 Task: Add an event with the title Second Monthly Sales Performance Review, date '2024/04/21', time 7:30 AM to 9:30 AMand add a description: Participants will discover strategies for engaging their audience and maintaining their interest throughout the presentation. They will learn how to incorporate storytelling, interactive elements, and visual aids to create a dynamic and interactive experience for their listeners., put the event into Yellow category . Add location for the event as: Christchurch, New Zealand, logged in from the account softage.8@softage.netand send the event invitation to softage.6@softage.net and softage.1@softage.net. Set a reminder for the event At time of event
Action: Mouse moved to (113, 144)
Screenshot: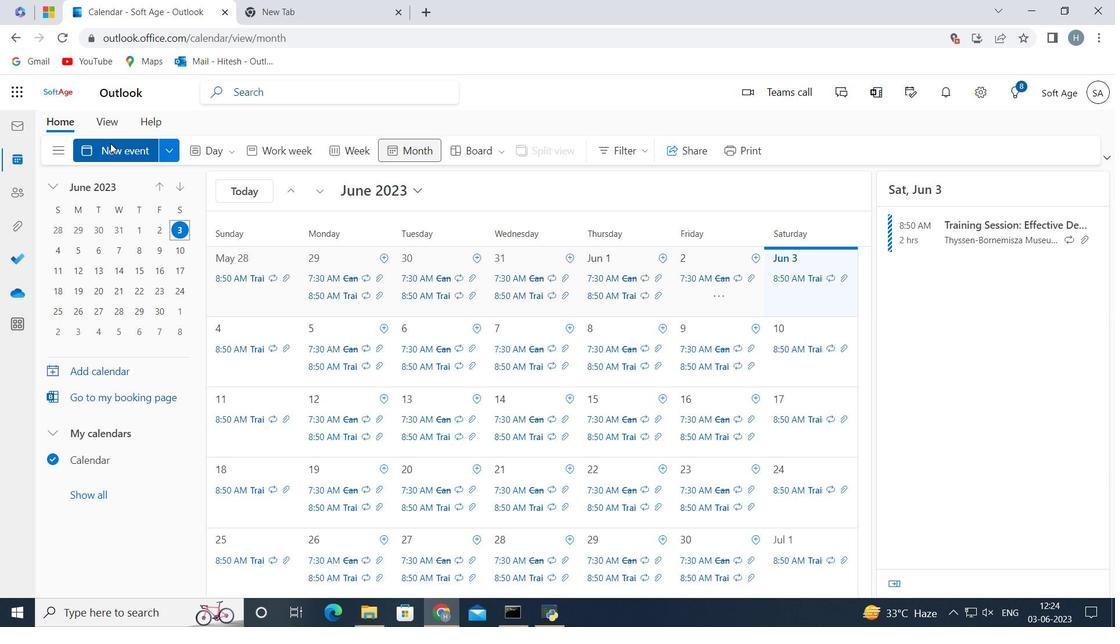 
Action: Mouse pressed left at (113, 144)
Screenshot: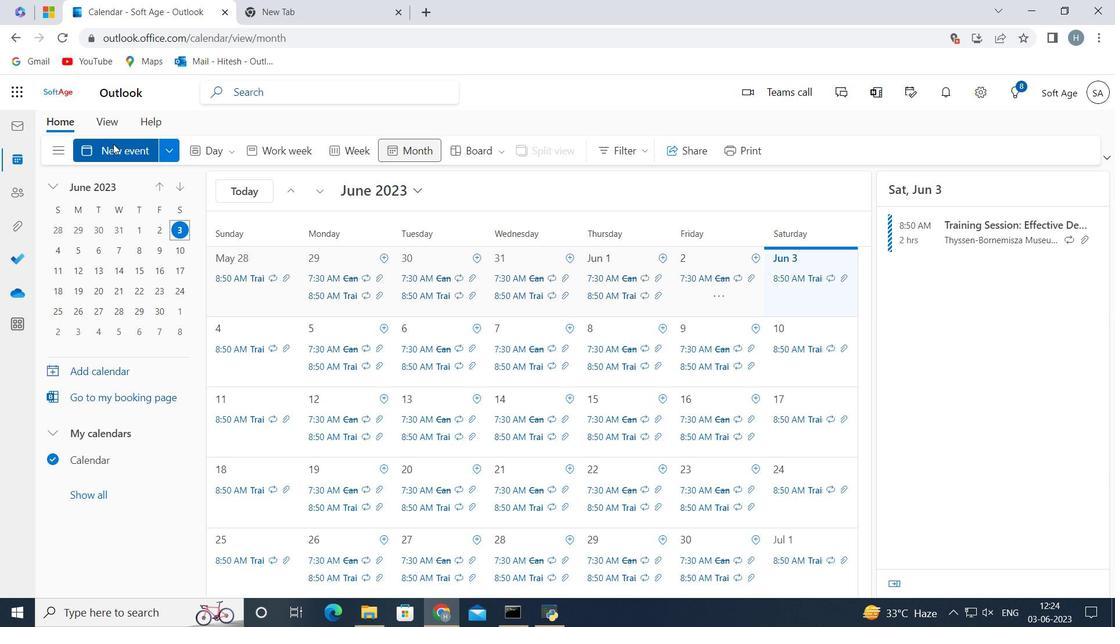 
Action: Mouse moved to (313, 241)
Screenshot: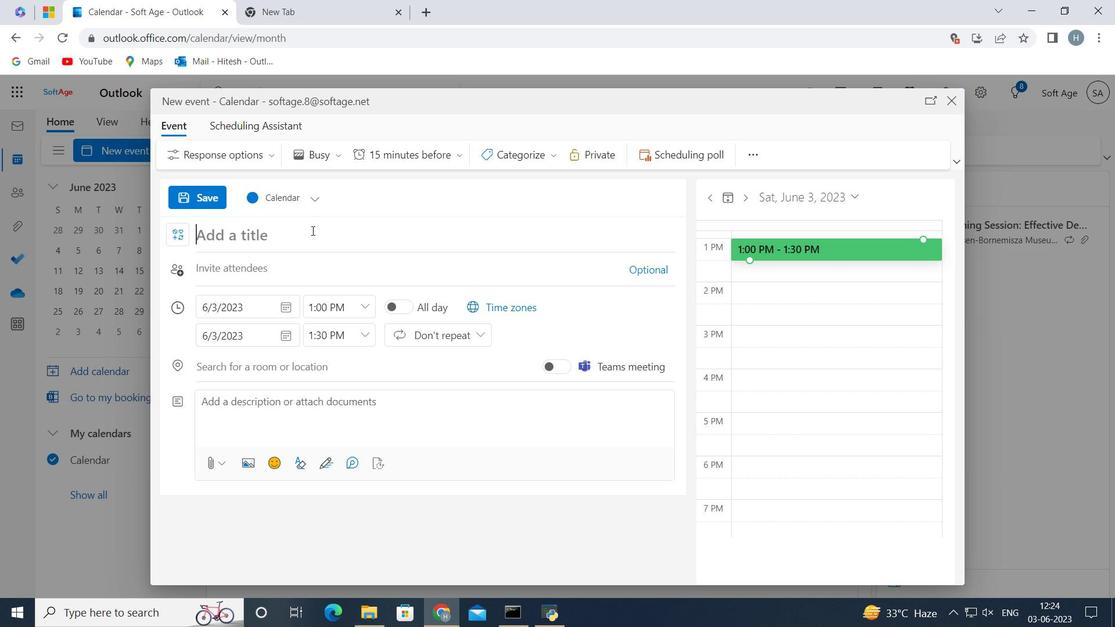 
Action: Mouse pressed left at (313, 241)
Screenshot: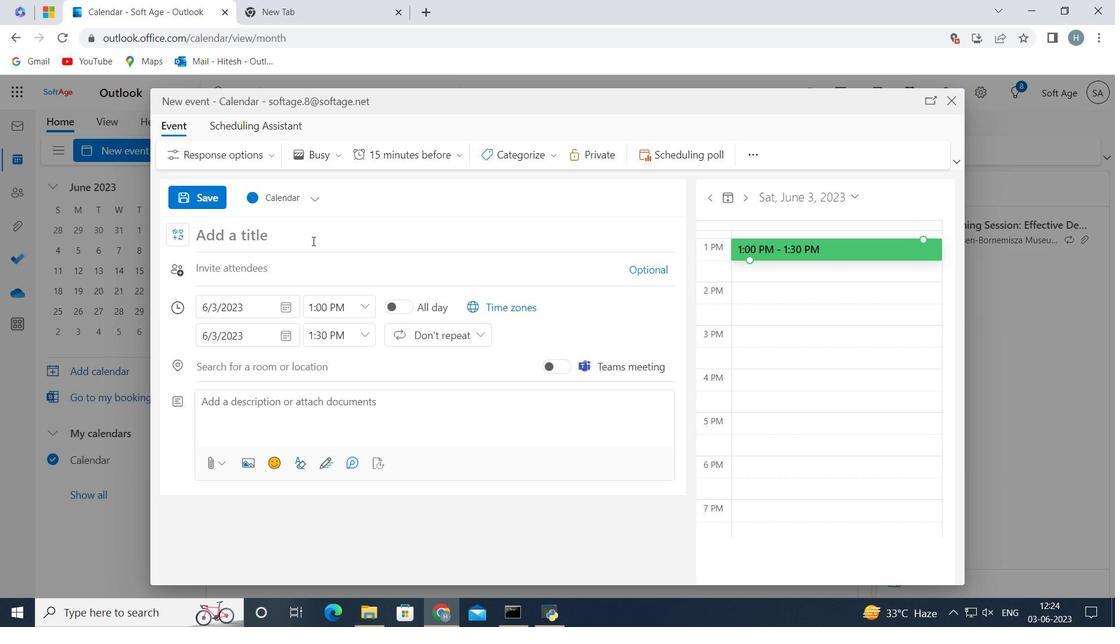 
Action: Key pressed <Key.shift>Second<Key.space><Key.shift>Monthly<Key.space><Key.shift>Sales<Key.space><Key.shift>Performance<Key.space><Key.shift><Key.shift><Key.shift>Review<Key.enter>
Screenshot: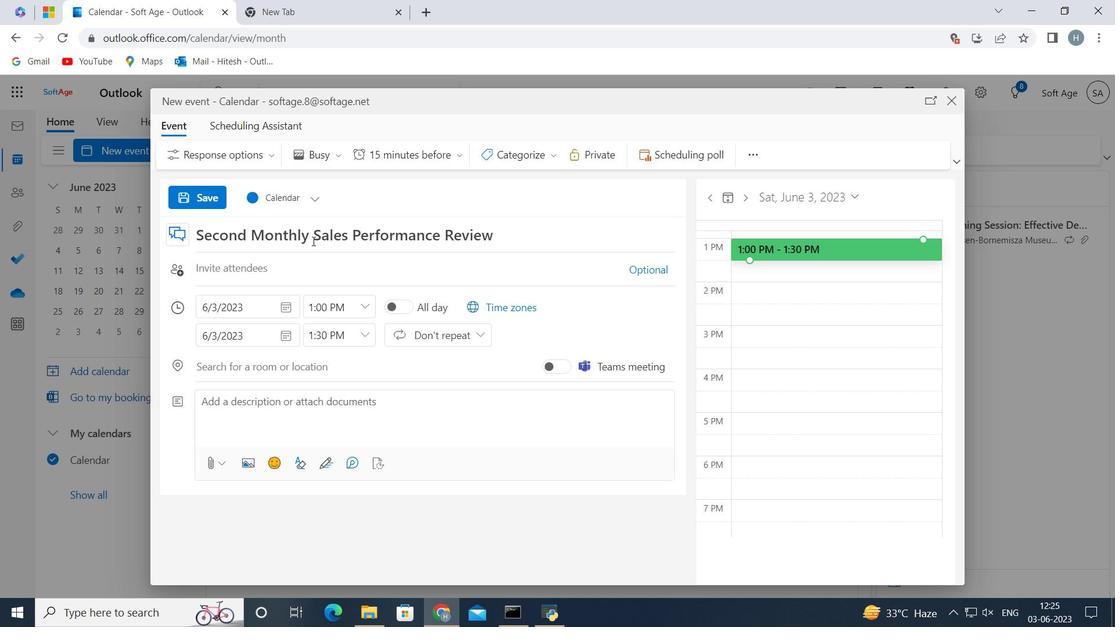 
Action: Mouse moved to (281, 306)
Screenshot: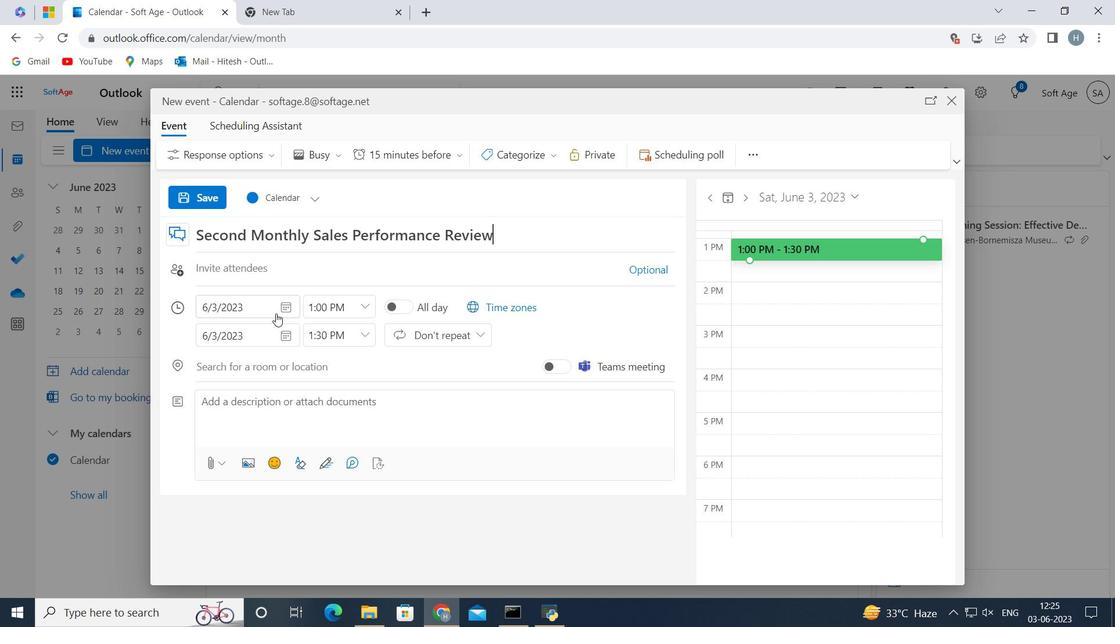 
Action: Mouse pressed left at (281, 306)
Screenshot: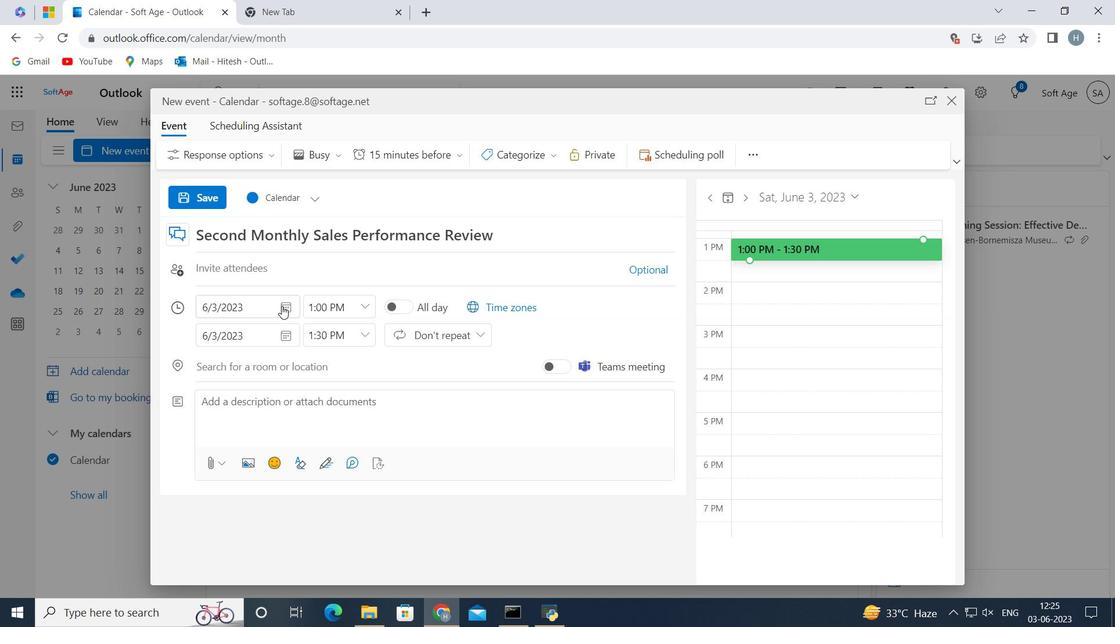 
Action: Mouse moved to (261, 336)
Screenshot: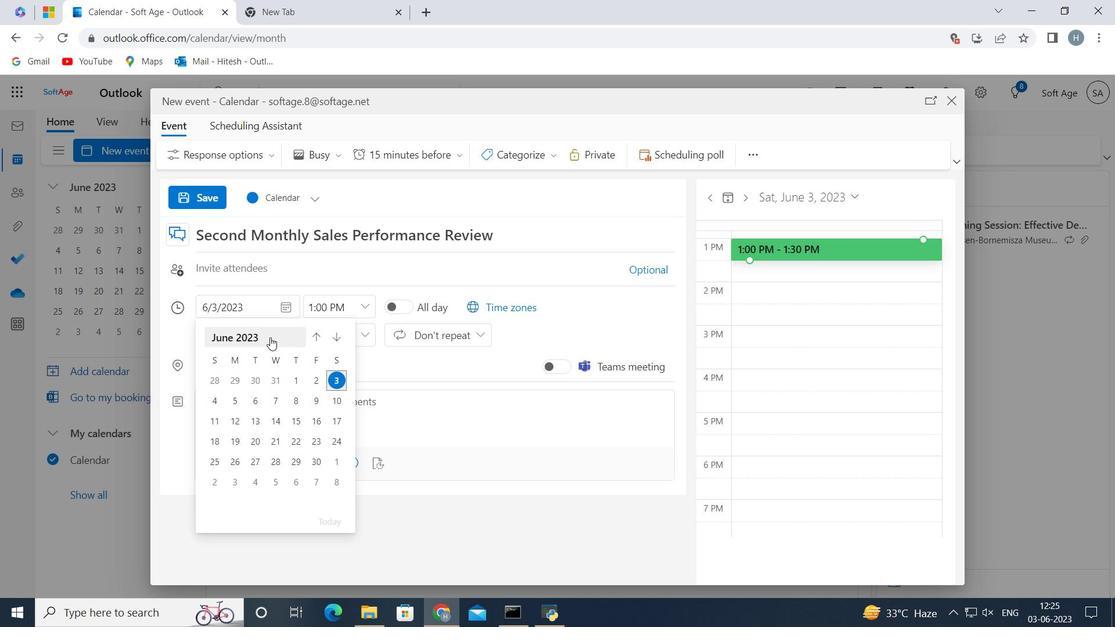 
Action: Mouse pressed left at (261, 336)
Screenshot: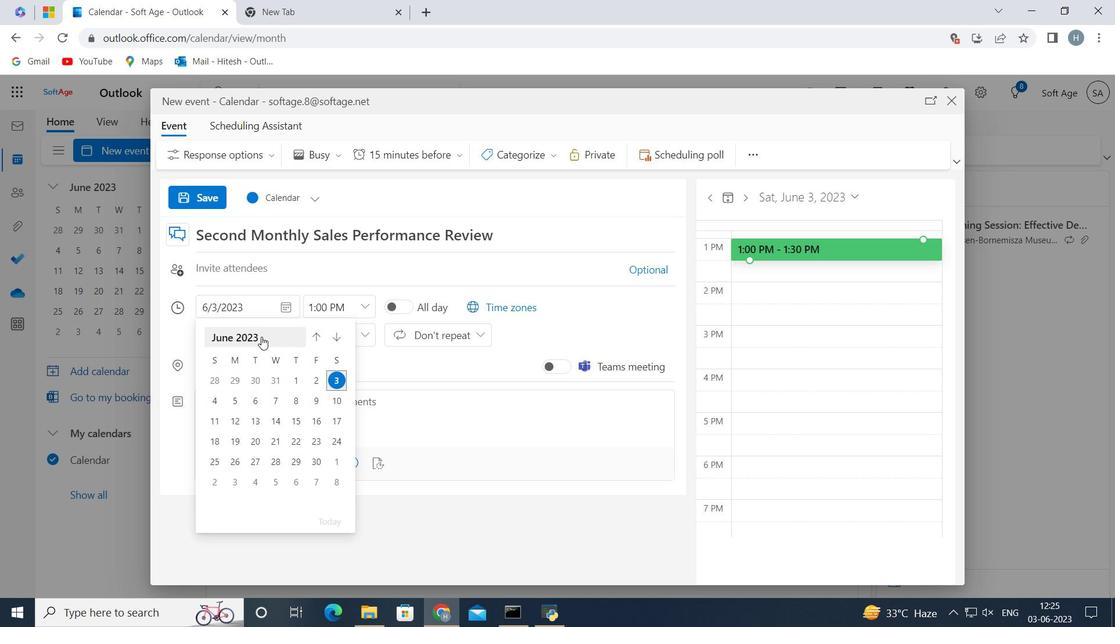 
Action: Mouse moved to (239, 338)
Screenshot: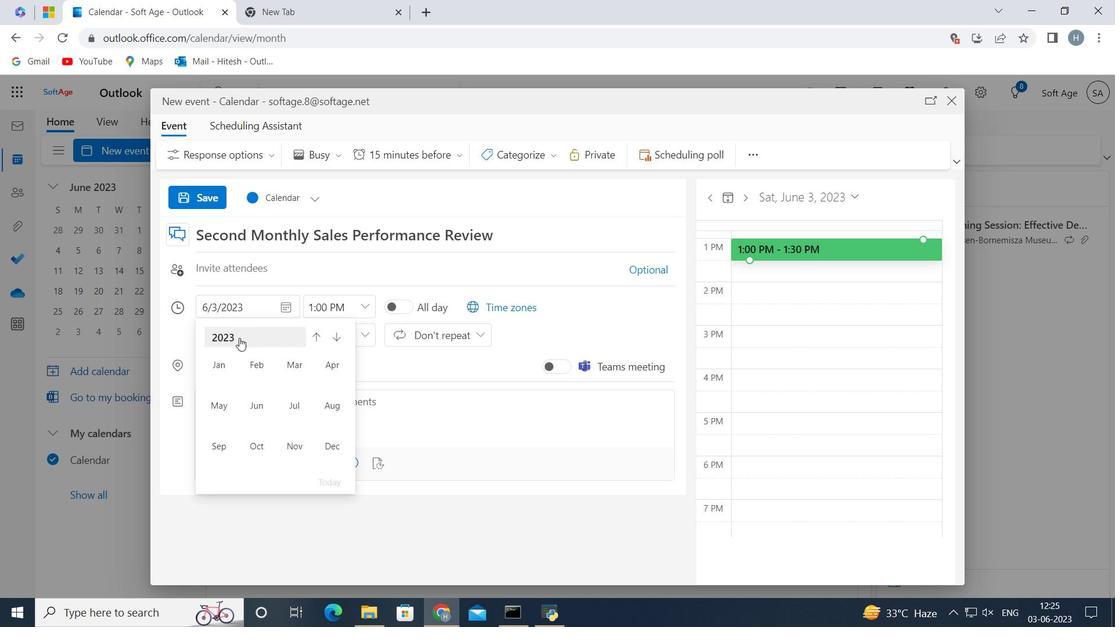 
Action: Mouse pressed left at (239, 338)
Screenshot: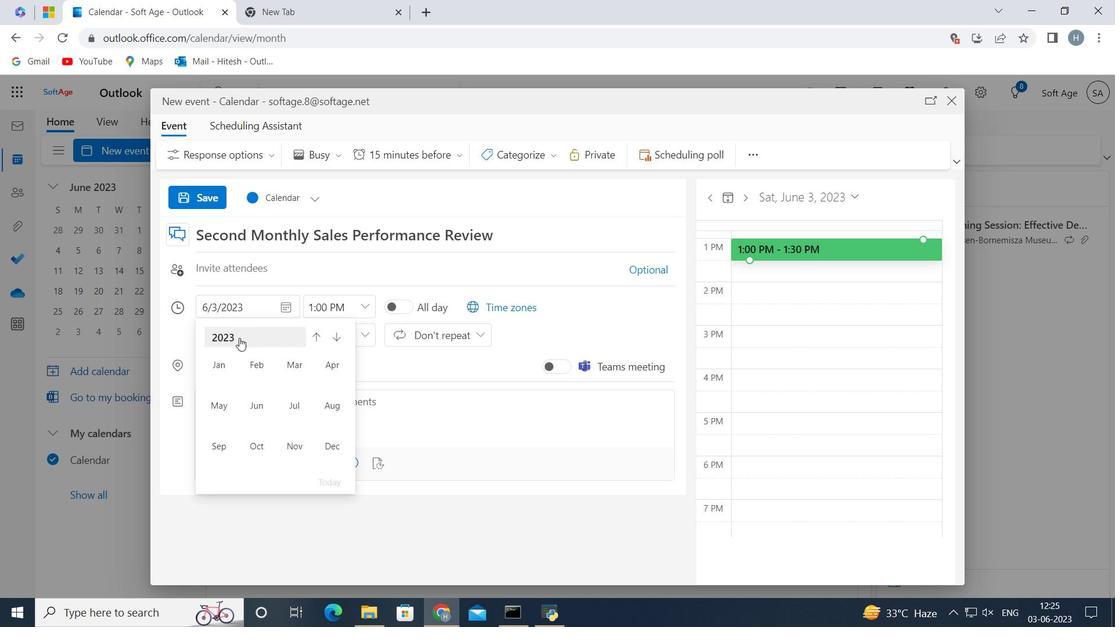 
Action: Mouse moved to (333, 339)
Screenshot: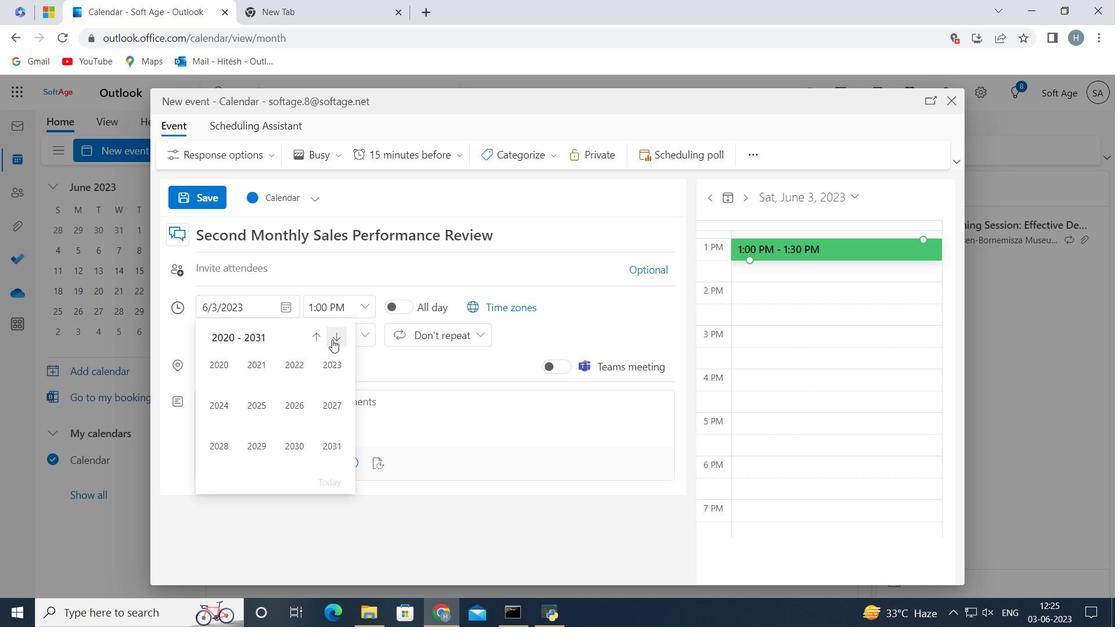 
Action: Mouse pressed left at (333, 339)
Screenshot: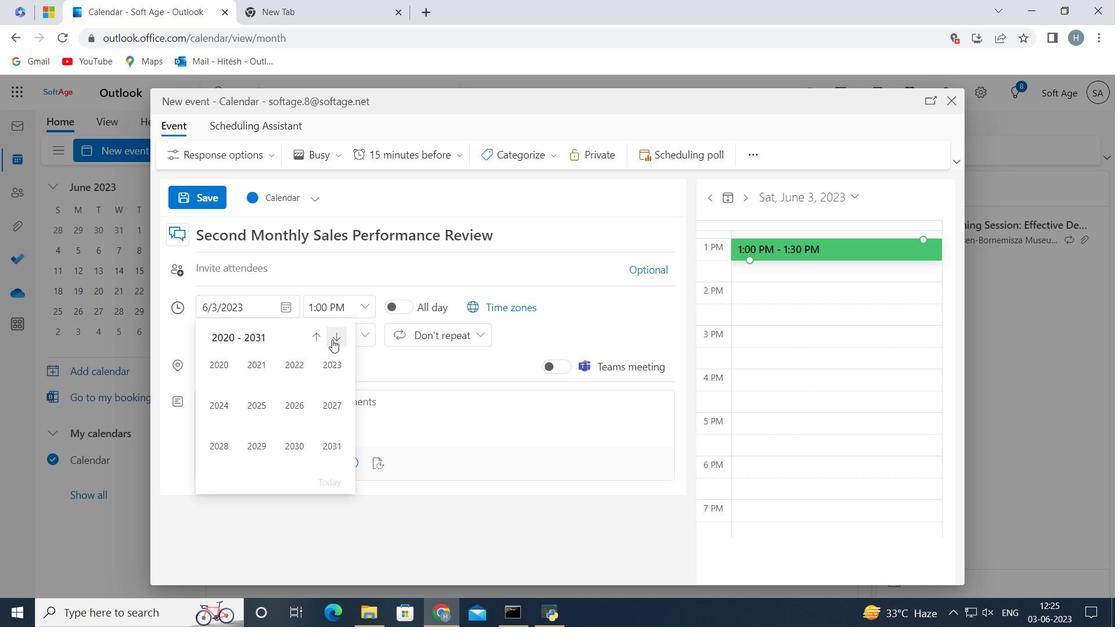 
Action: Mouse moved to (316, 342)
Screenshot: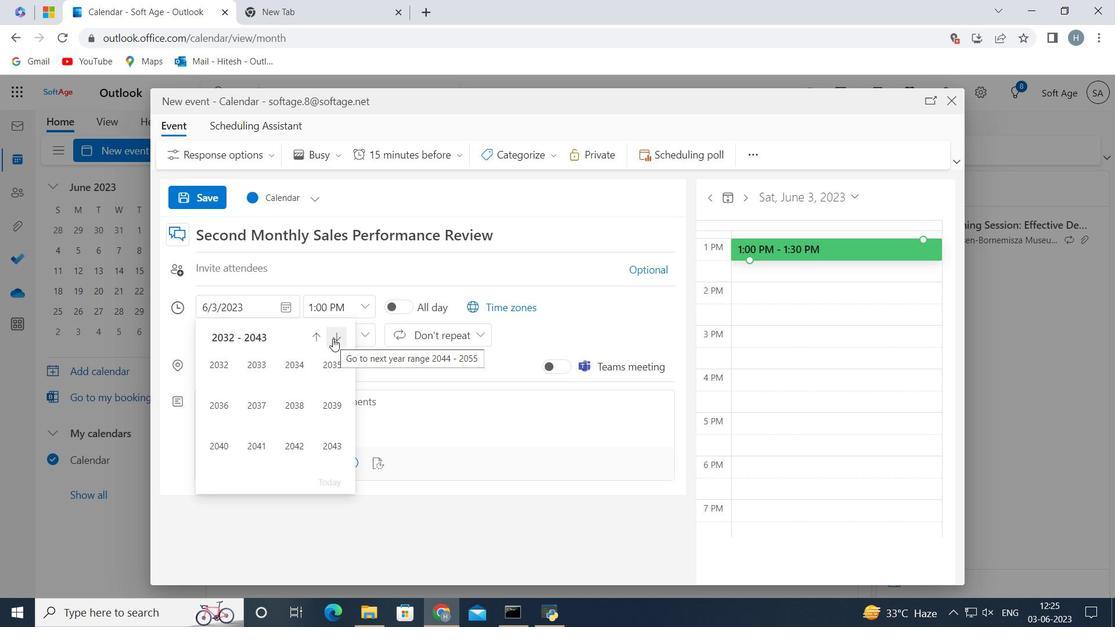 
Action: Mouse pressed left at (316, 342)
Screenshot: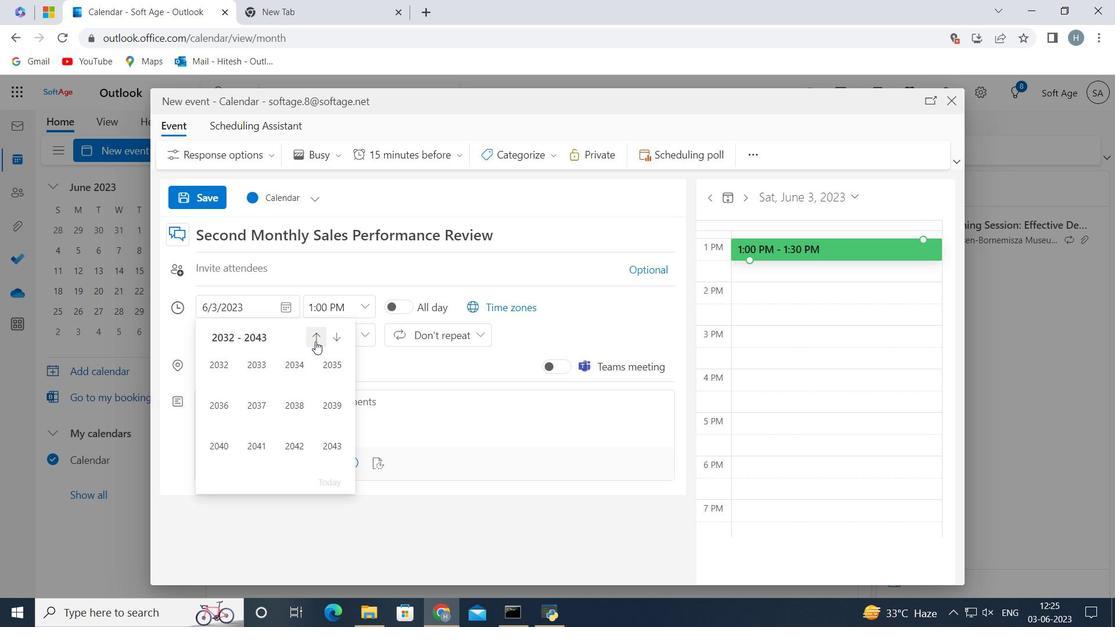 
Action: Mouse moved to (222, 402)
Screenshot: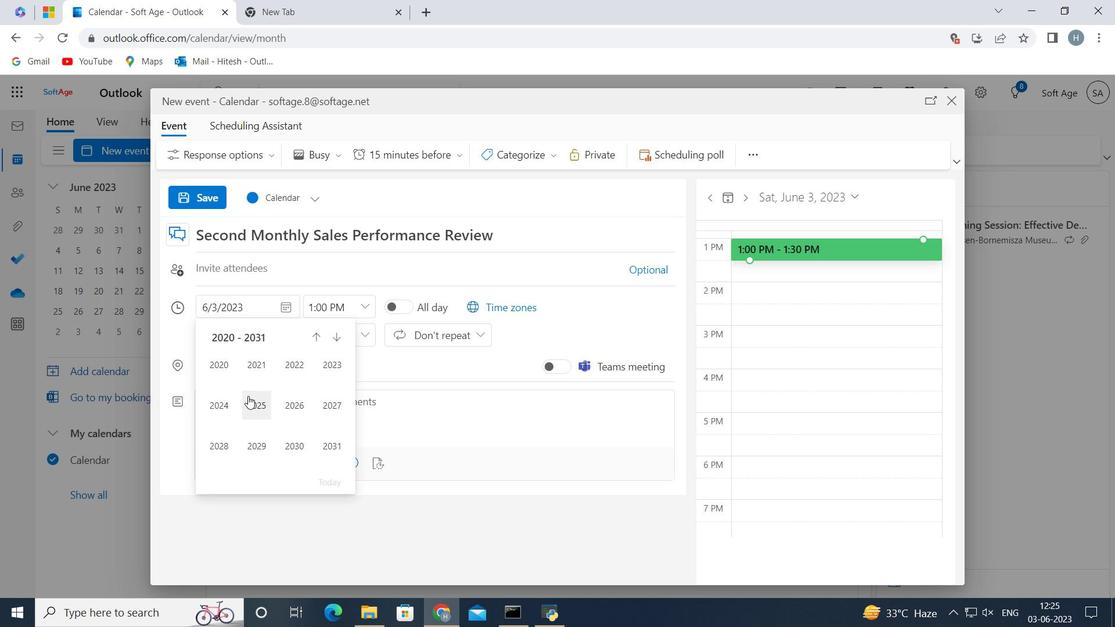 
Action: Mouse pressed left at (222, 402)
Screenshot: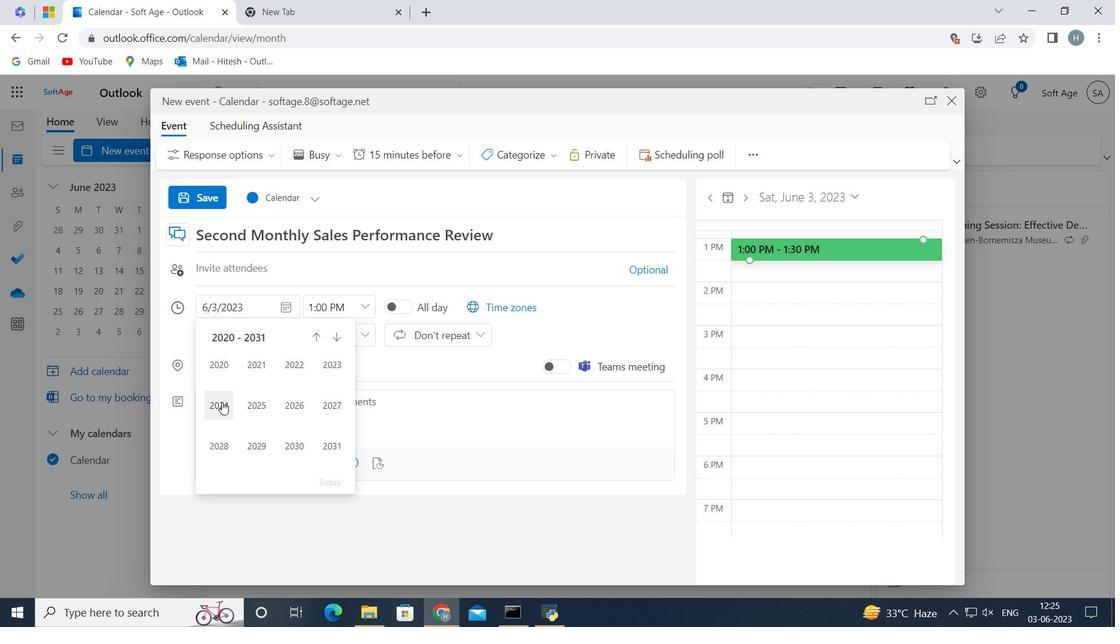 
Action: Mouse moved to (332, 365)
Screenshot: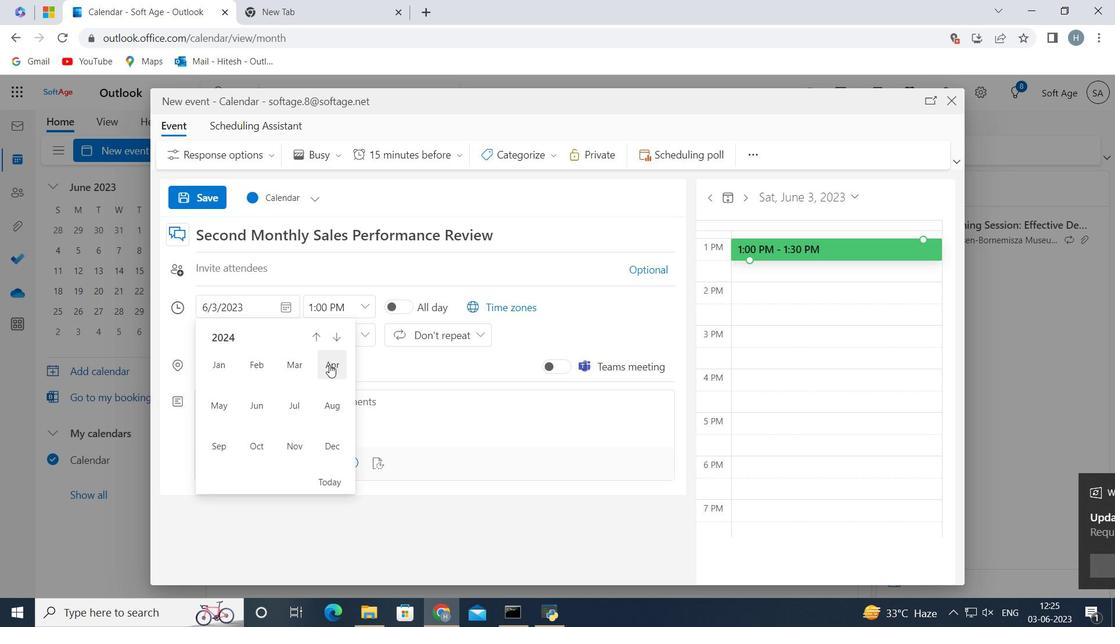 
Action: Mouse pressed left at (332, 365)
Screenshot: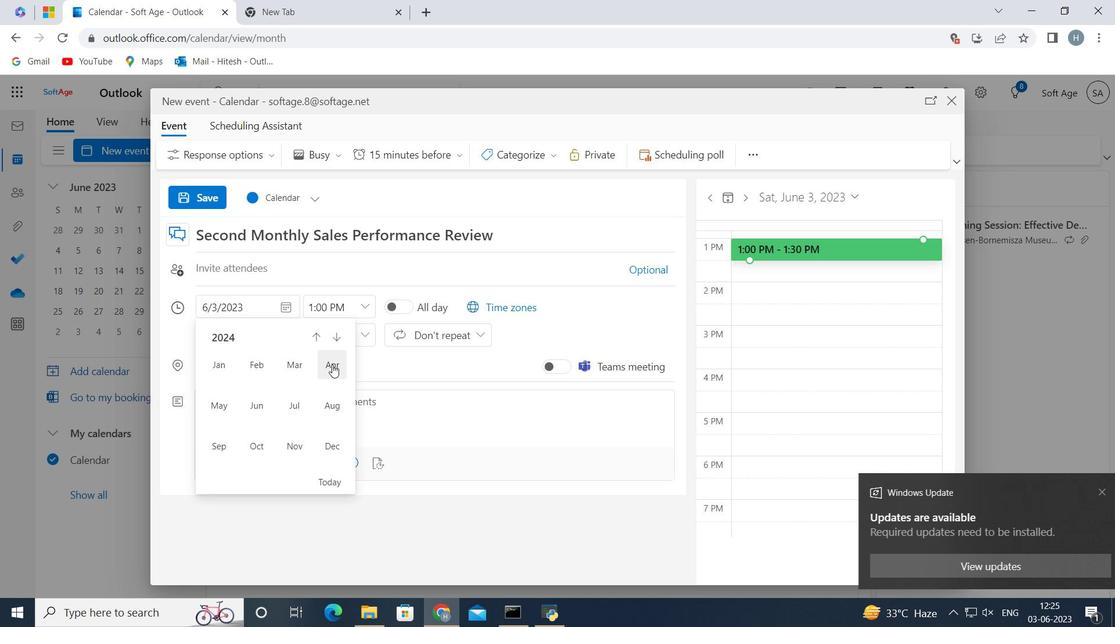 
Action: Mouse moved to (216, 439)
Screenshot: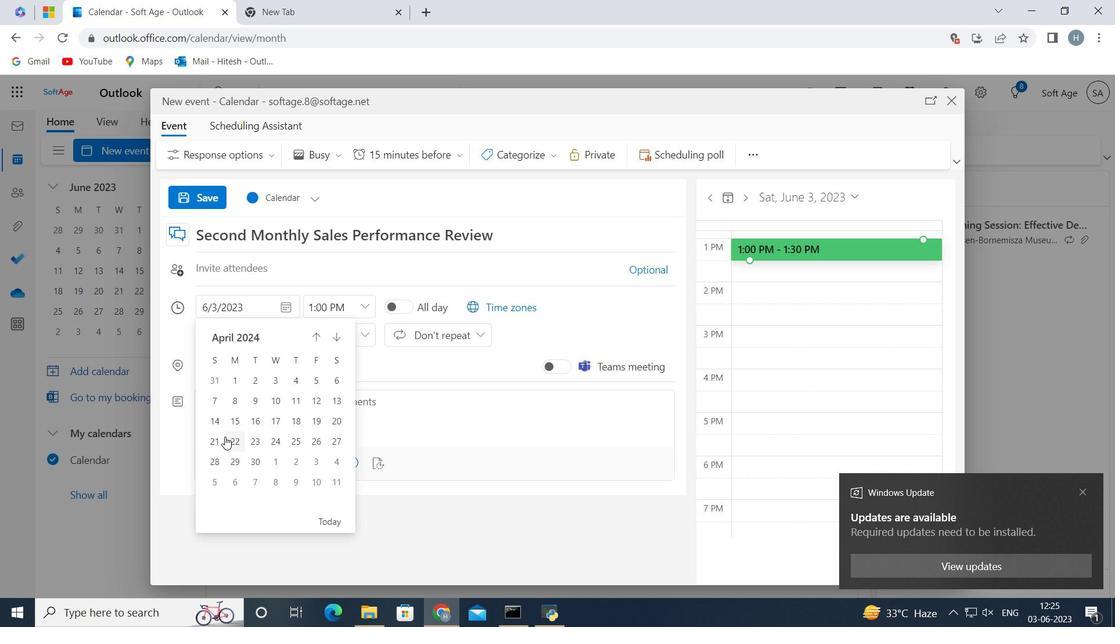 
Action: Mouse pressed left at (216, 439)
Screenshot: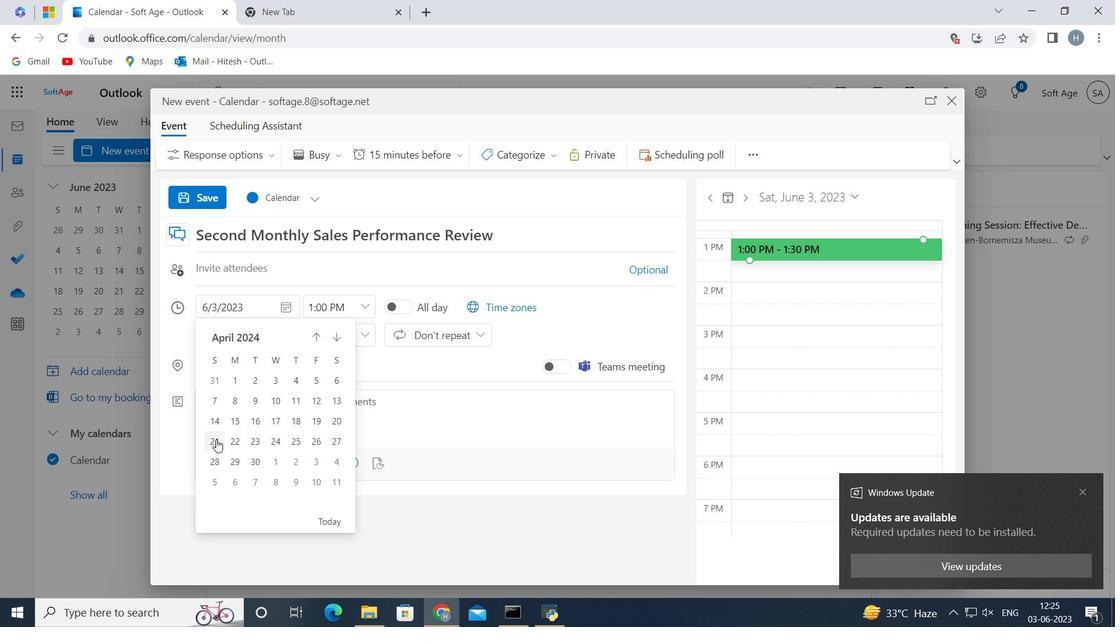 
Action: Mouse moved to (365, 305)
Screenshot: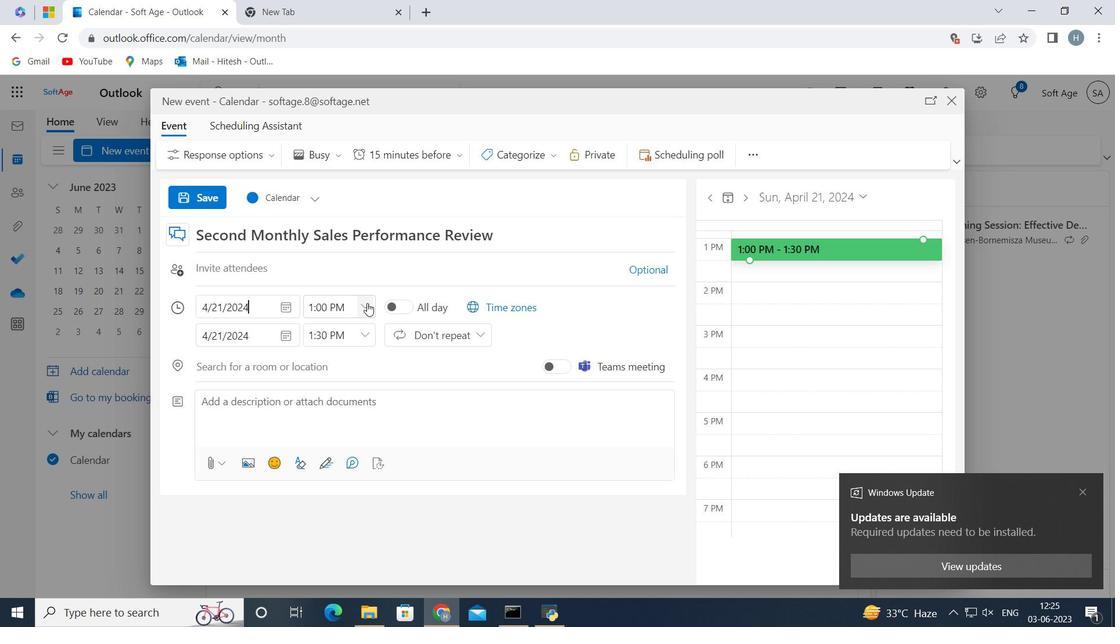 
Action: Mouse pressed left at (365, 305)
Screenshot: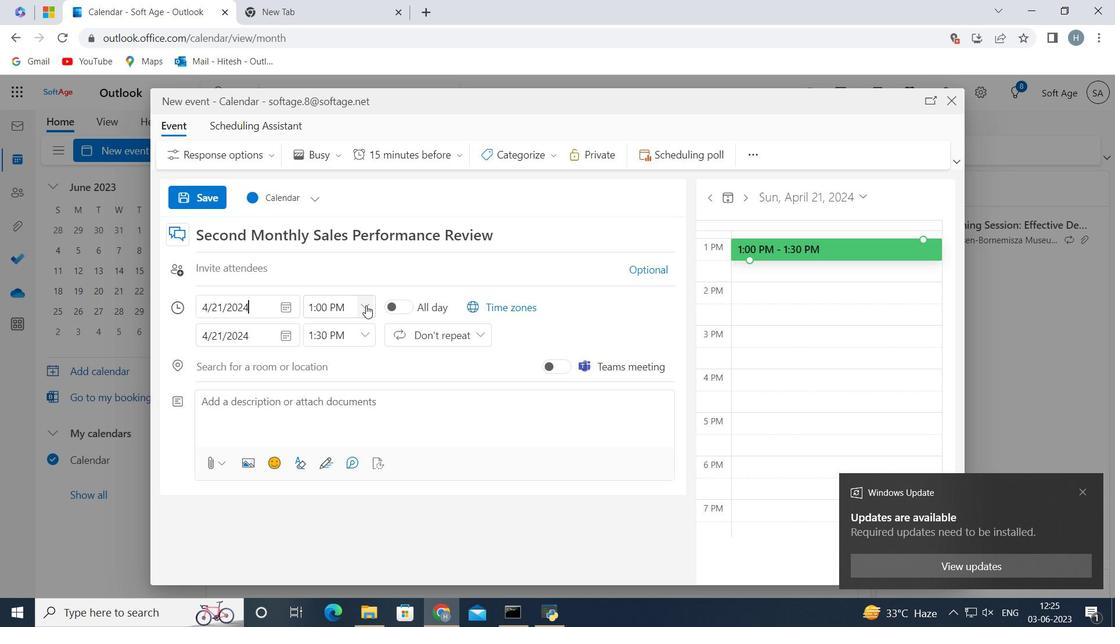 
Action: Mouse moved to (347, 372)
Screenshot: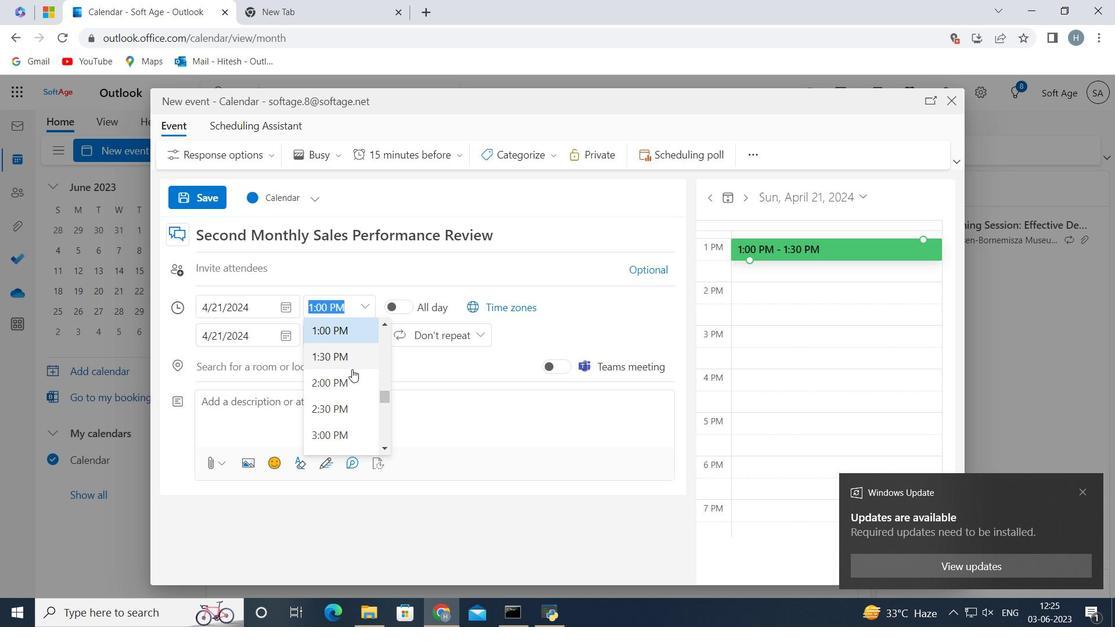 
Action: Mouse scrolled (347, 372) with delta (0, 0)
Screenshot: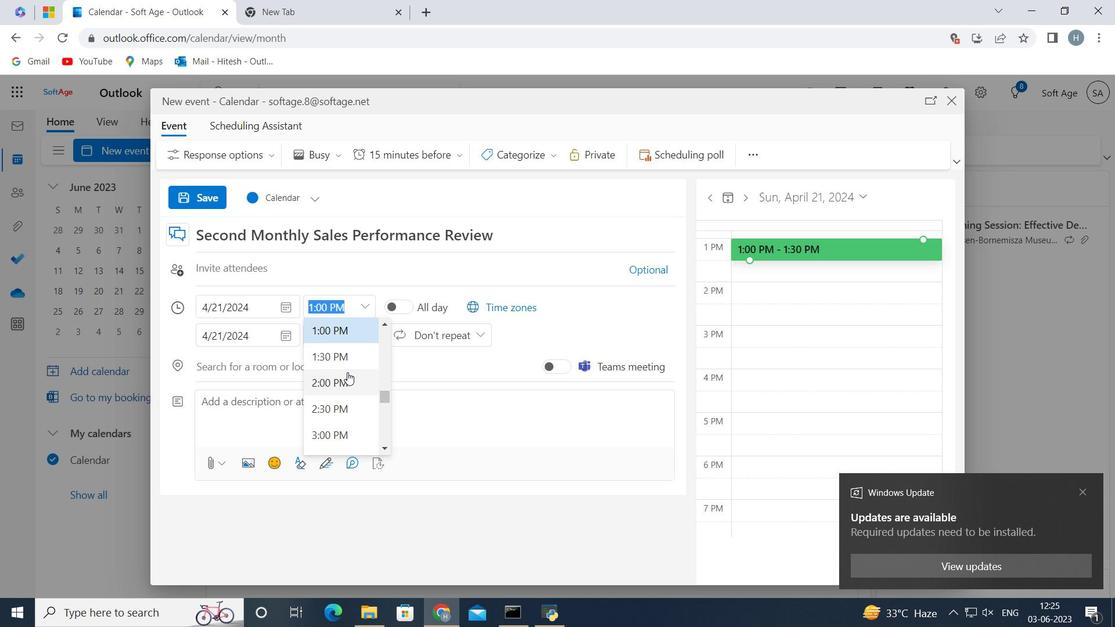 
Action: Mouse scrolled (347, 372) with delta (0, 0)
Screenshot: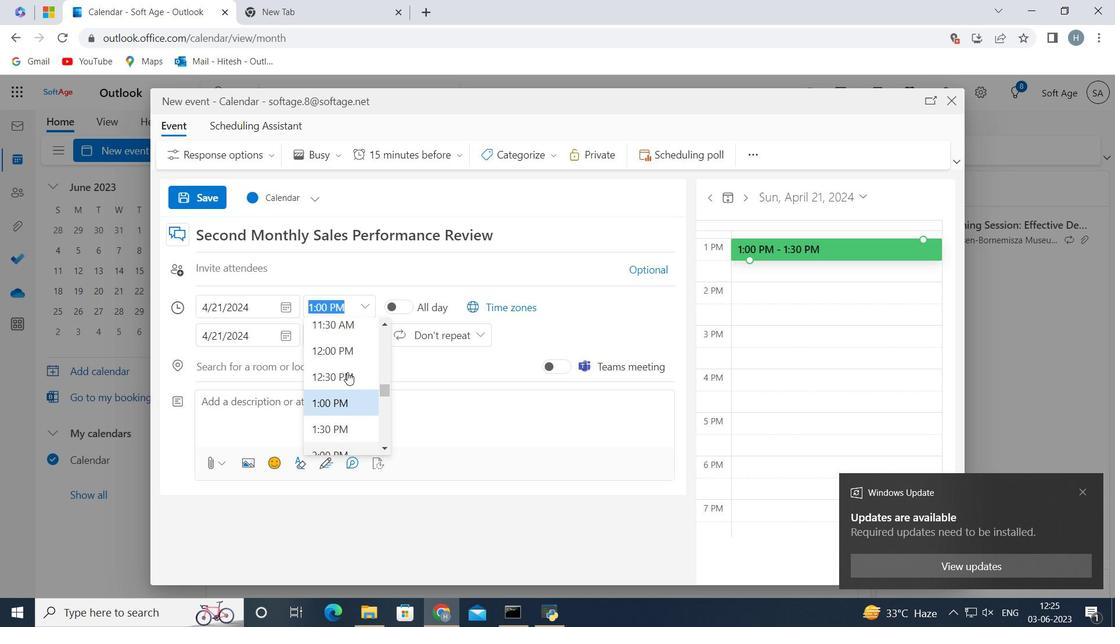 
Action: Mouse scrolled (347, 372) with delta (0, 0)
Screenshot: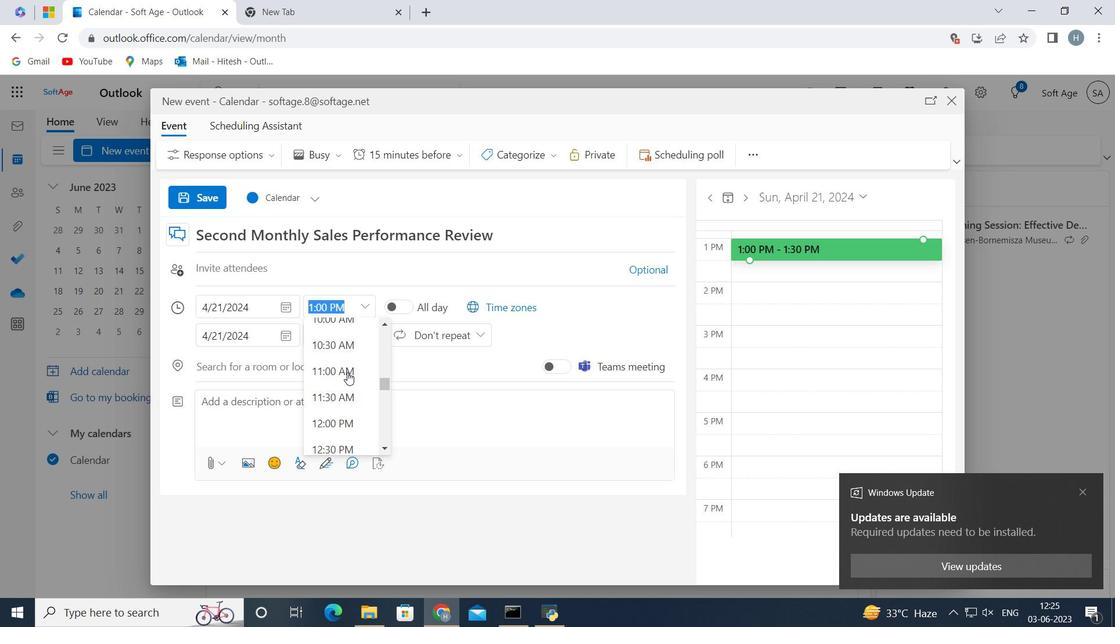 
Action: Mouse scrolled (347, 372) with delta (0, 0)
Screenshot: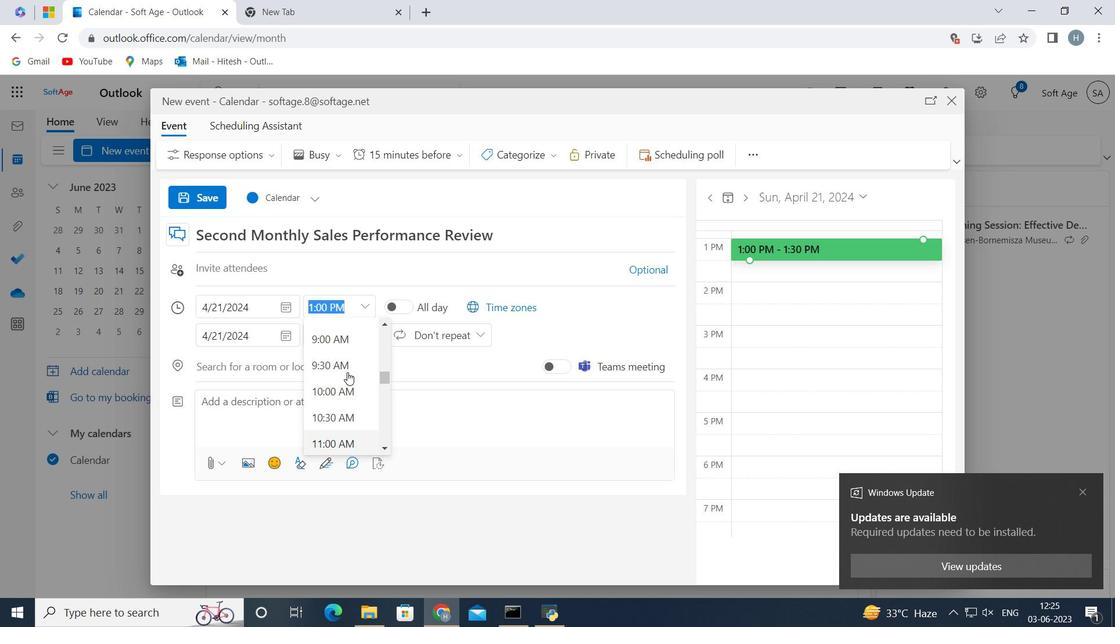 
Action: Mouse moved to (344, 334)
Screenshot: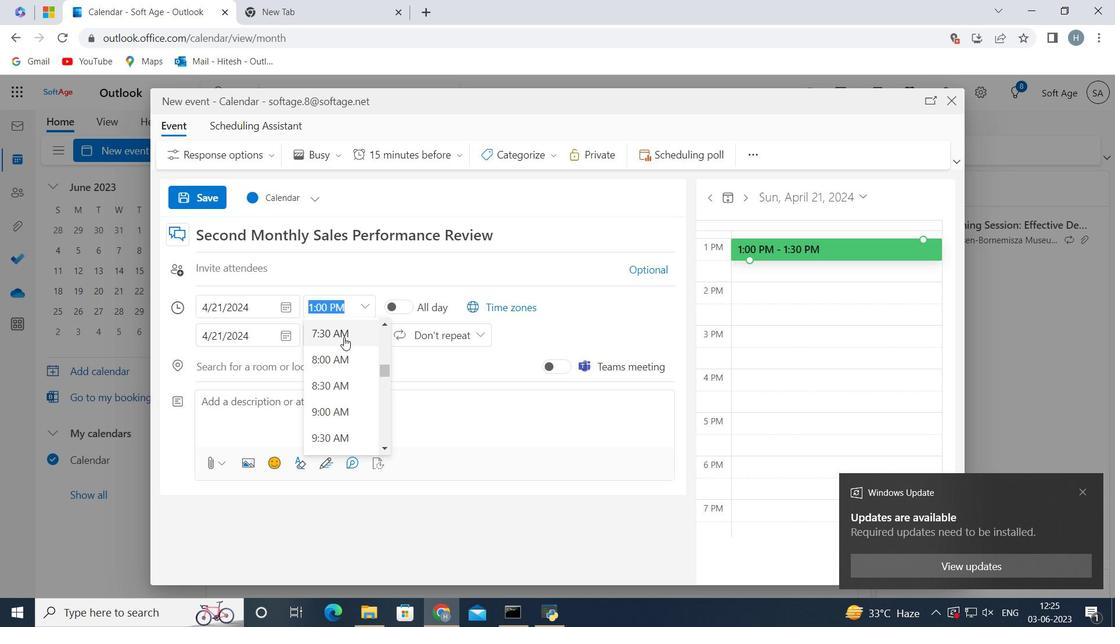 
Action: Mouse pressed left at (344, 334)
Screenshot: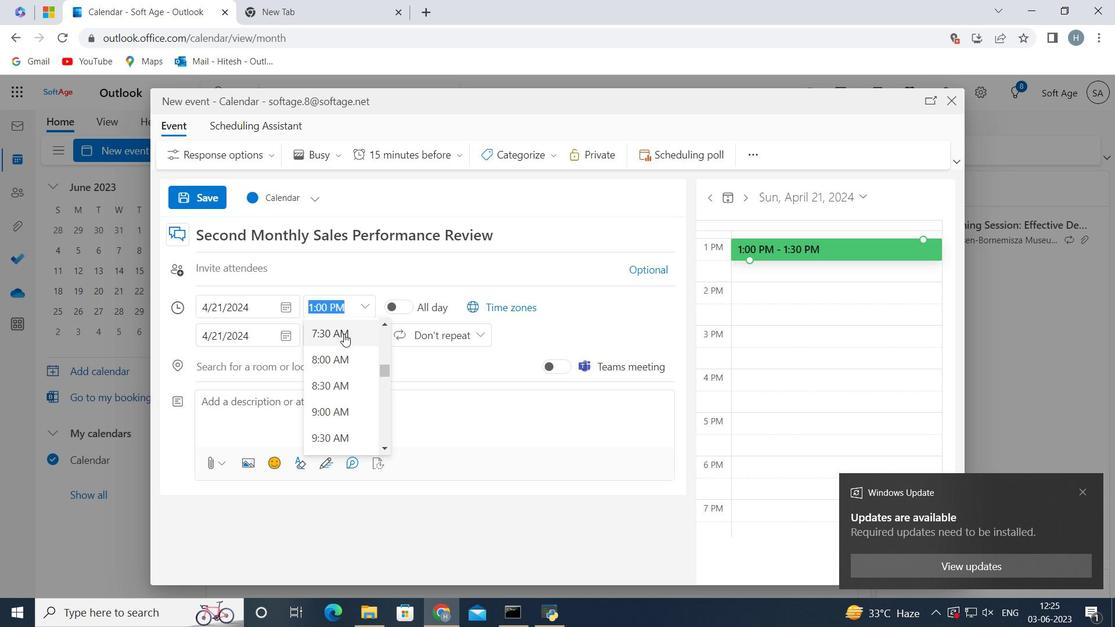 
Action: Mouse moved to (365, 335)
Screenshot: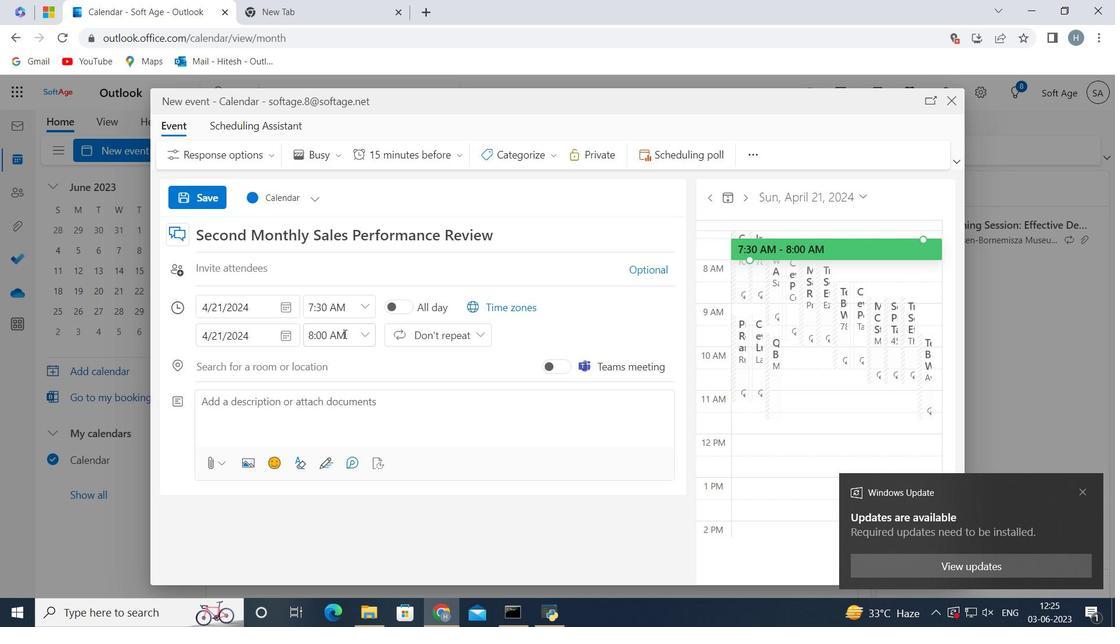 
Action: Mouse pressed left at (365, 335)
Screenshot: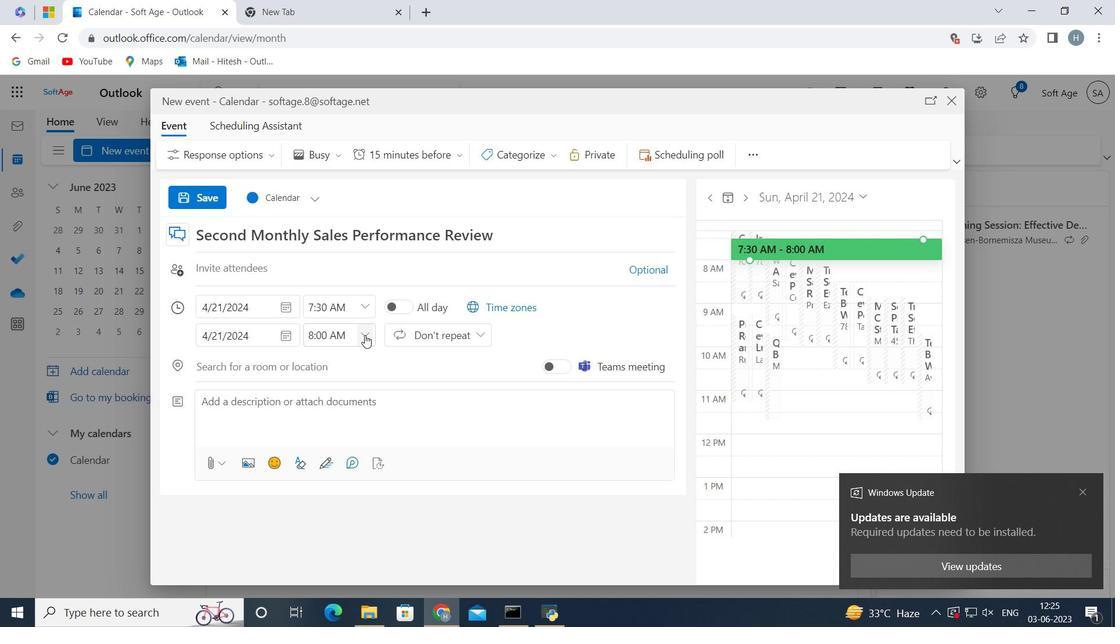 
Action: Mouse moved to (361, 429)
Screenshot: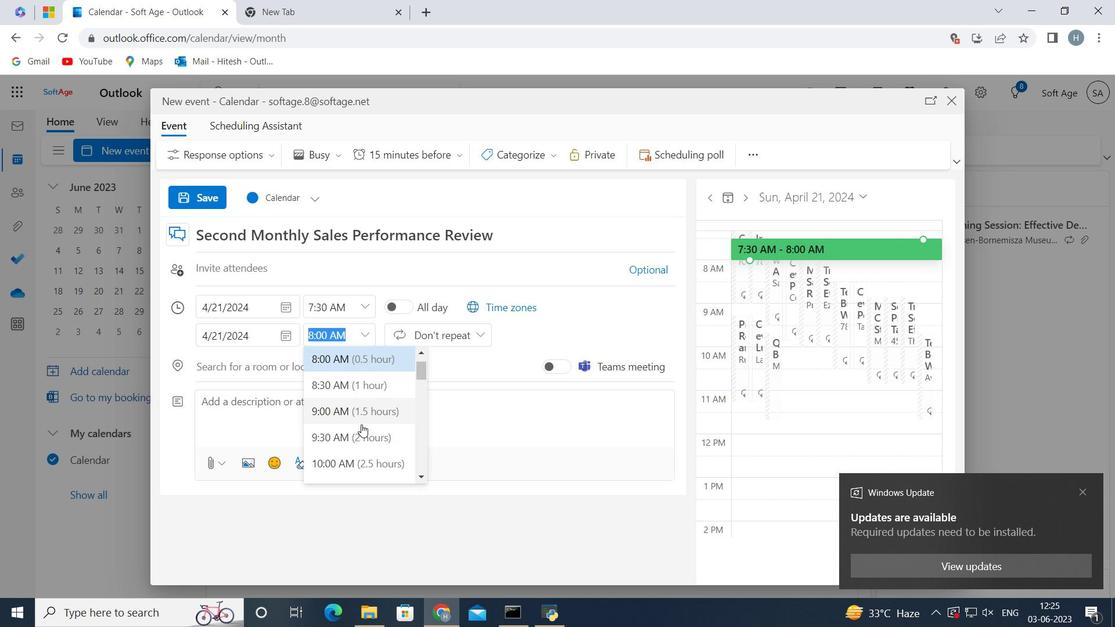 
Action: Mouse pressed left at (361, 429)
Screenshot: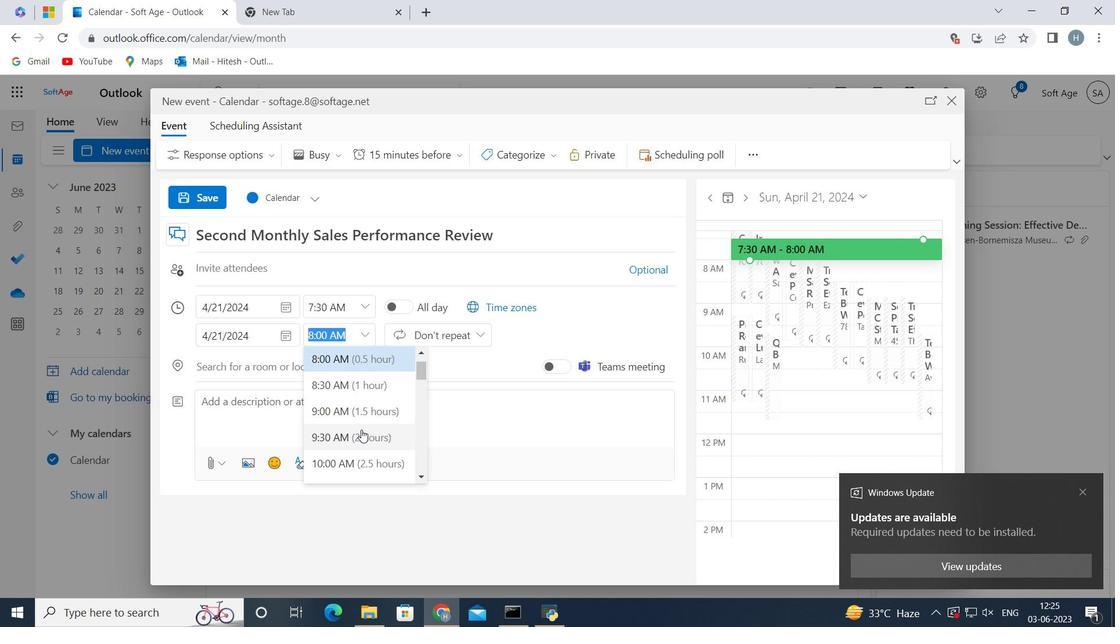 
Action: Mouse moved to (361, 405)
Screenshot: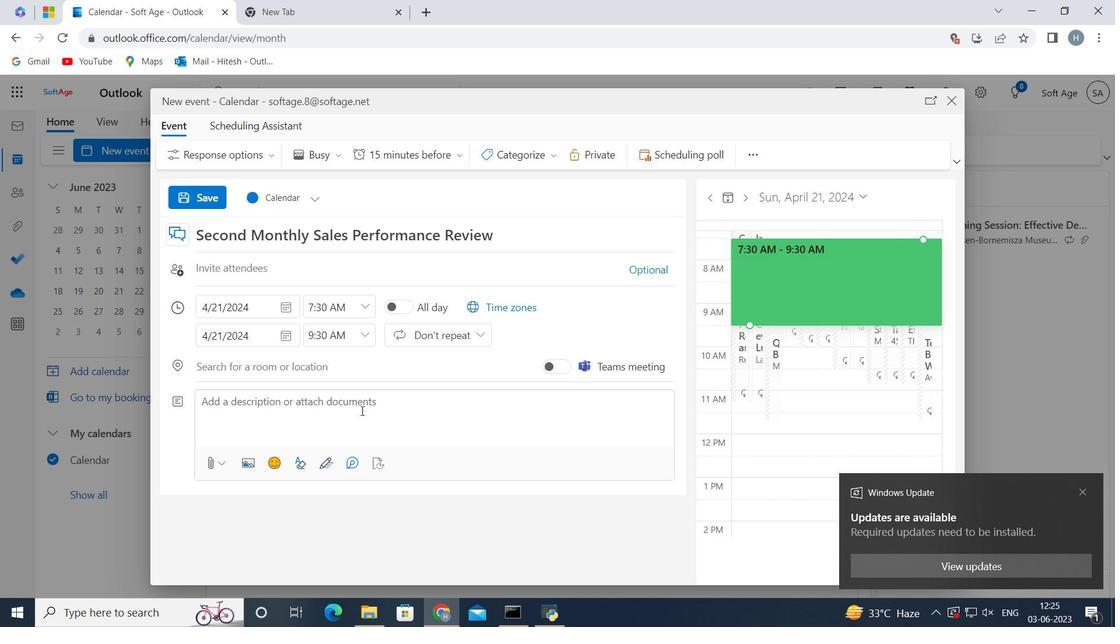 
Action: Mouse pressed left at (361, 405)
Screenshot: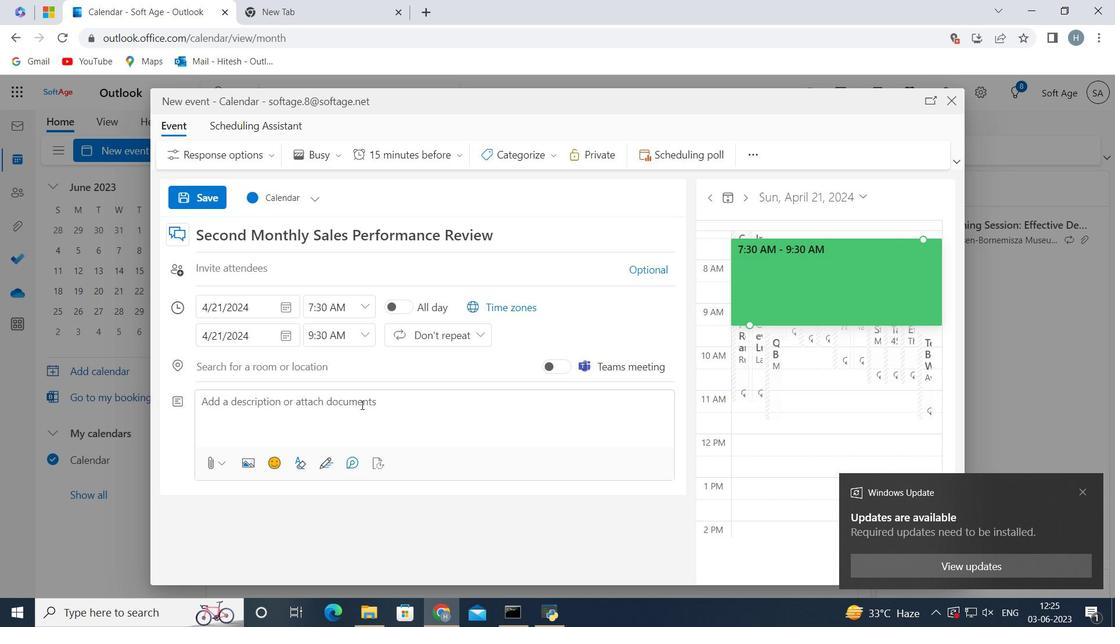 
Action: Key pressed <Key.shift>Participants<Key.space>will<Key.space>discover<Key.space>strategies<Key.space>for<Key.space>engaging<Key.space>their<Key.space>audience<Key.space>and<Key.space>maintaining<Key.space>their<Key.space>interest<Key.space>throughout<Key.space>the<Key.space>presentation.<Key.space><Key.shift>They<Key.space>will<Key.space>learn<Key.space>how<Key.space>to<Key.space>incorporate<Key.space>storytelling,<Key.space>interactive<Key.space>elements,<Key.space>and<Key.space>visual<Key.space>aids<Key.space>to<Key.space>create<Key.space>a<Key.space>dynamic<Key.space>and<Key.space>interactive<Key.space>experience<Key.space>for<Key.space>their<Key.space>listeners.<Key.space>
Screenshot: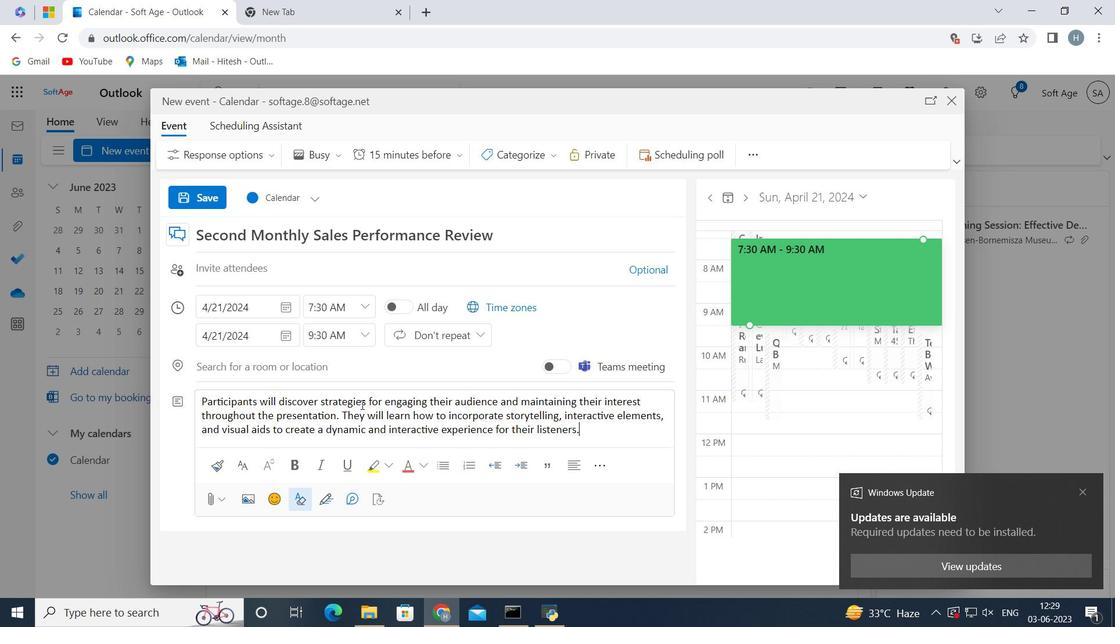 
Action: Mouse moved to (553, 156)
Screenshot: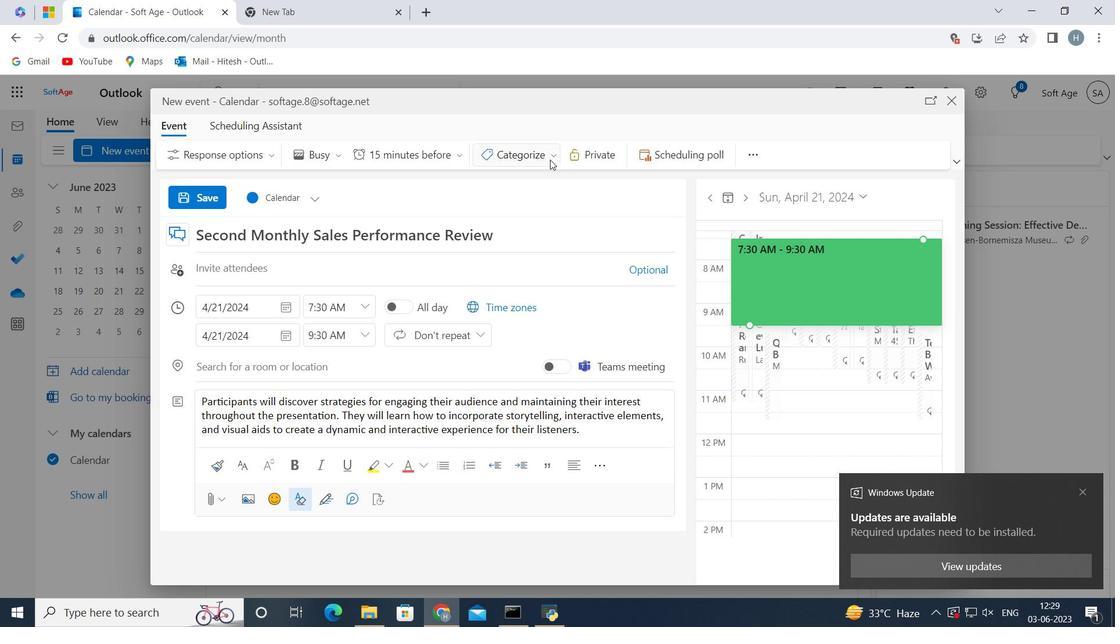 
Action: Mouse pressed left at (553, 156)
Screenshot: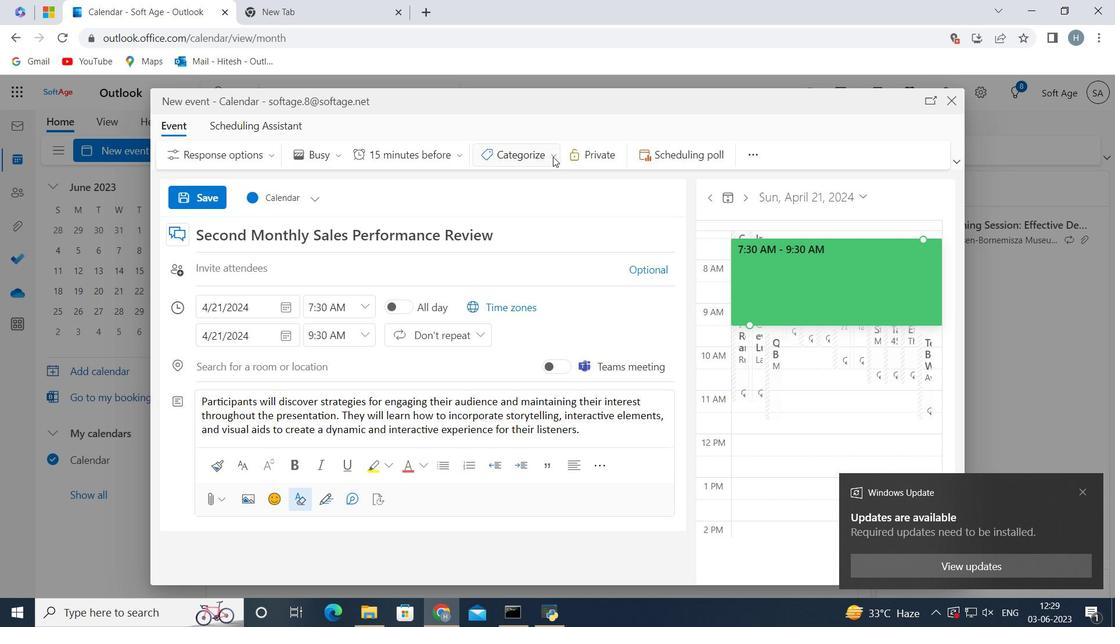 
Action: Mouse moved to (547, 302)
Screenshot: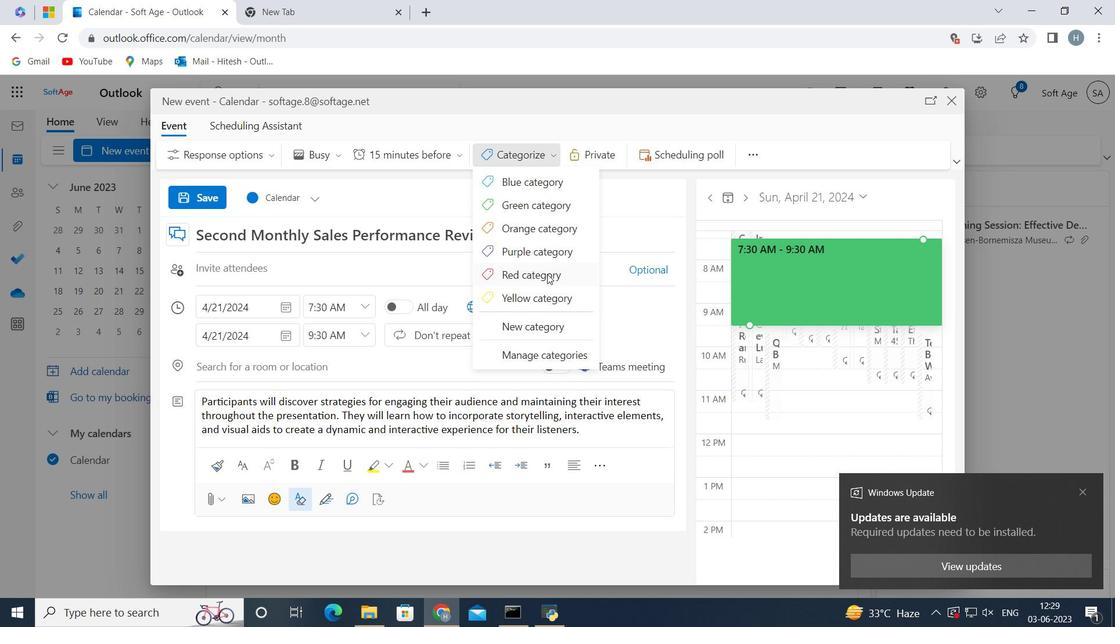 
Action: Mouse pressed left at (547, 302)
Screenshot: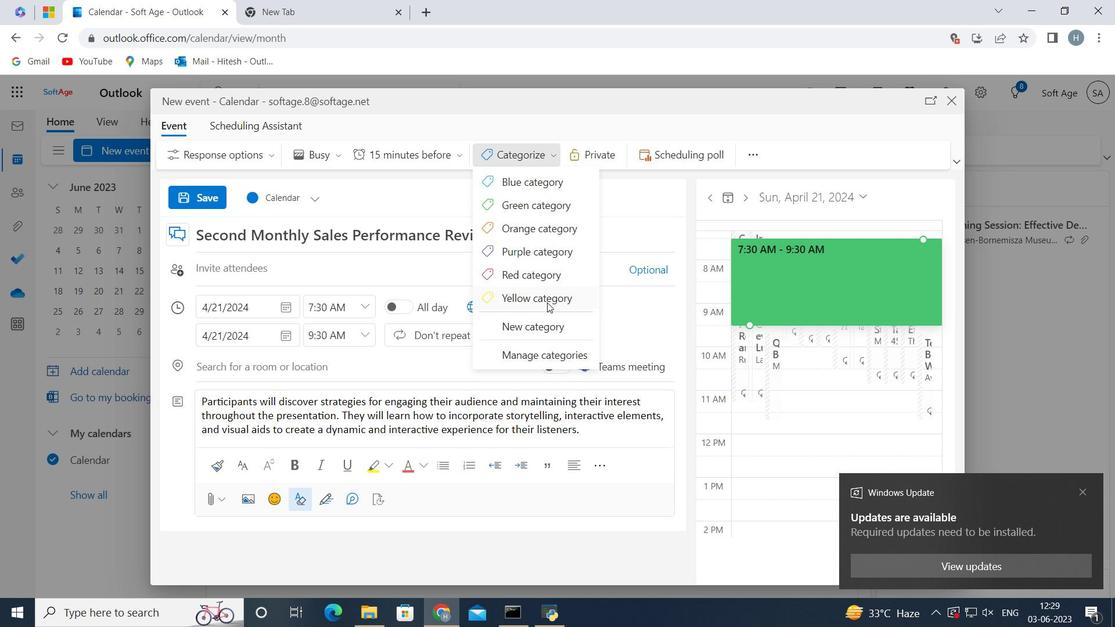 
Action: Mouse moved to (303, 368)
Screenshot: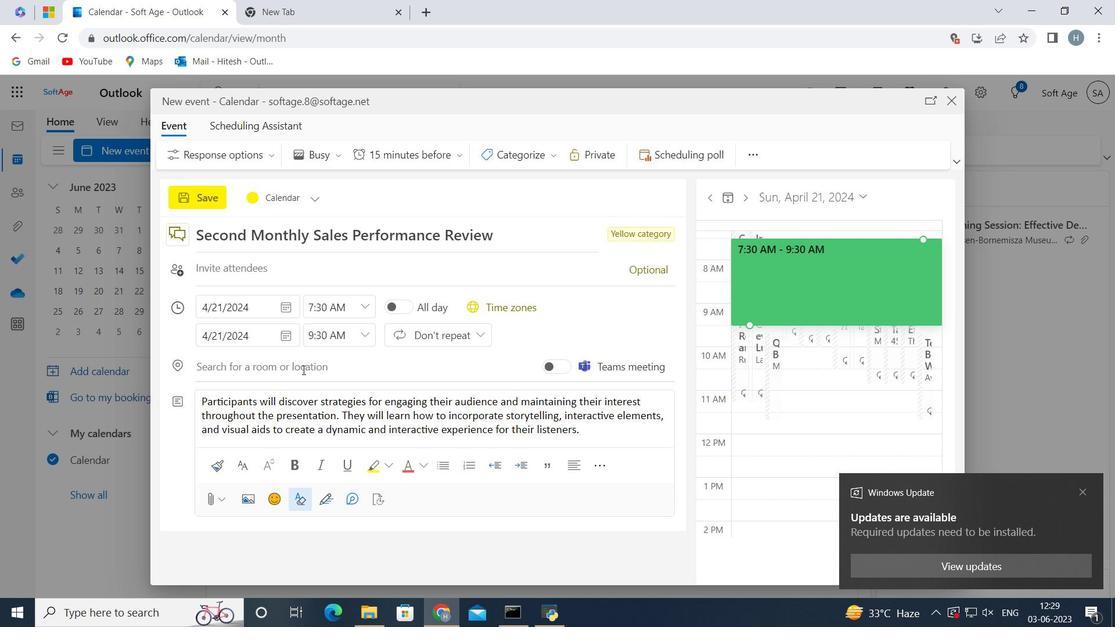 
Action: Mouse pressed left at (303, 368)
Screenshot: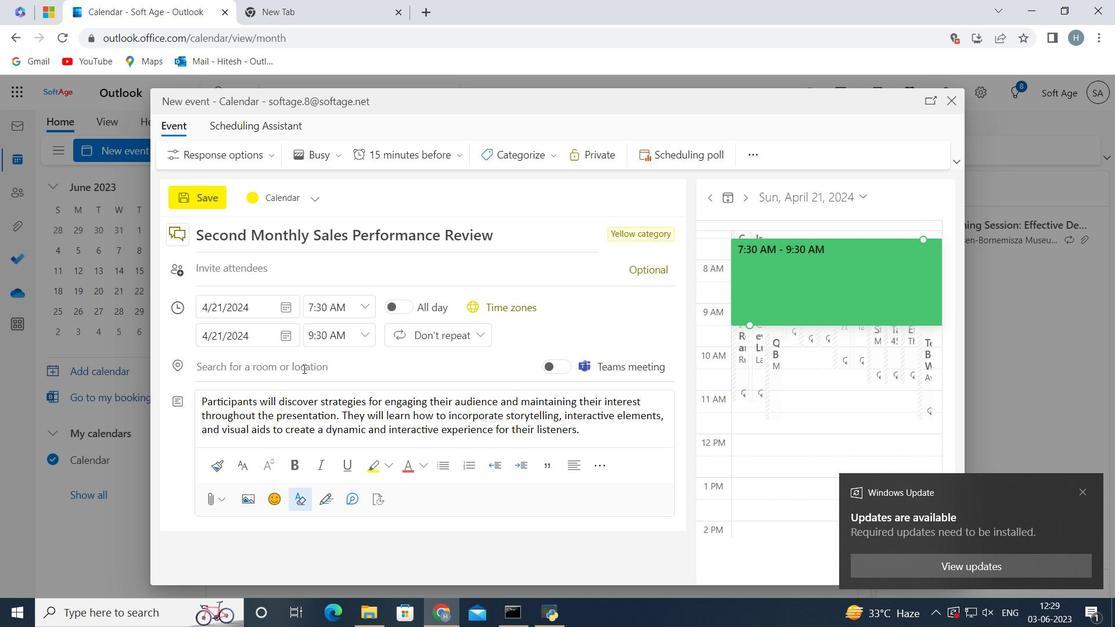 
Action: Key pressed <Key.shift>Christchurch,<Key.space><Key.shift>New<Key.space><Key.shift>Zeeland<Key.space>
Screenshot: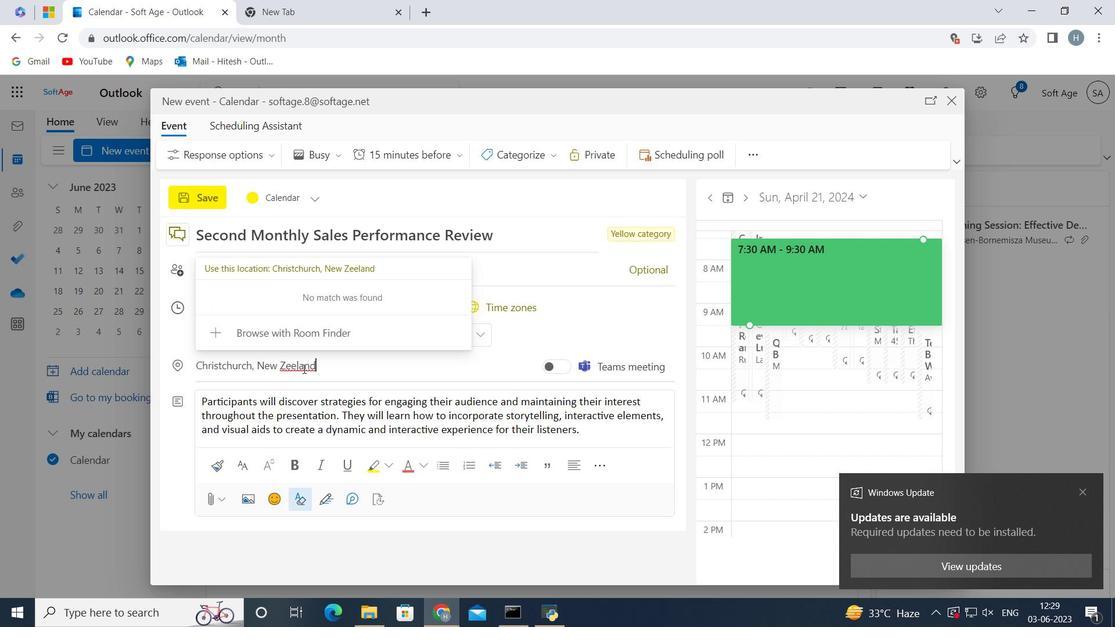 
Action: Mouse moved to (628, 304)
Screenshot: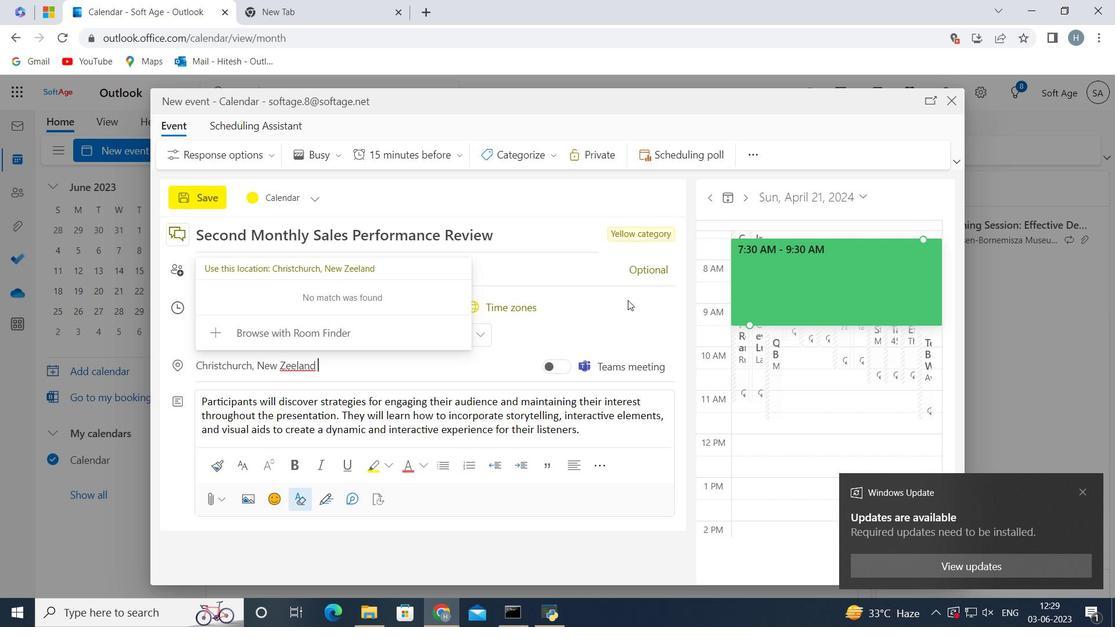 
Action: Mouse pressed left at (628, 304)
Screenshot: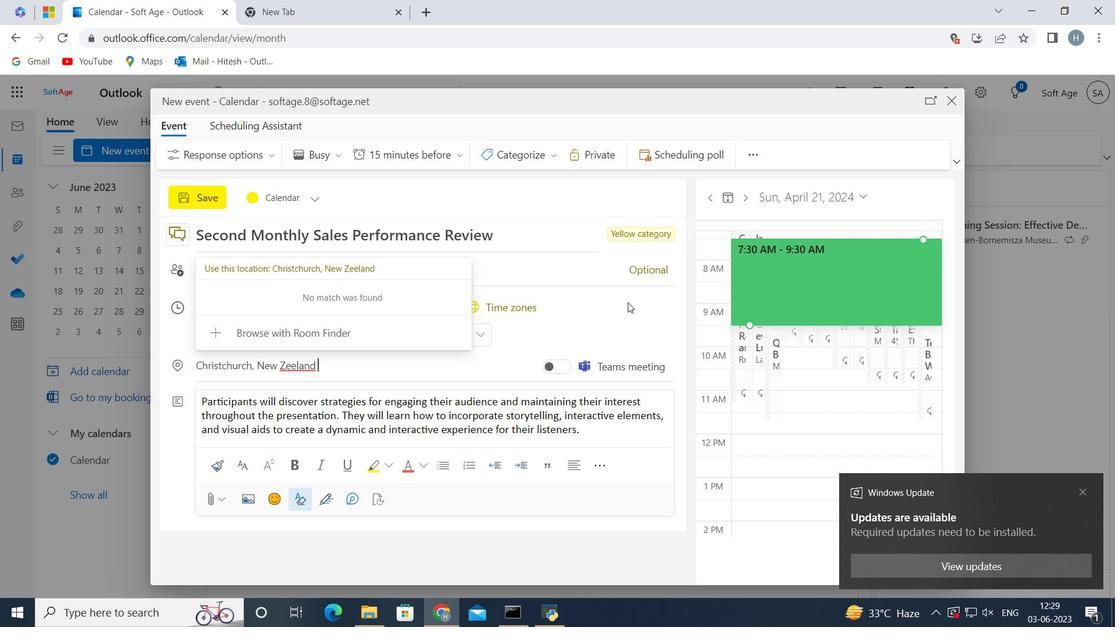 
Action: Mouse moved to (417, 270)
Screenshot: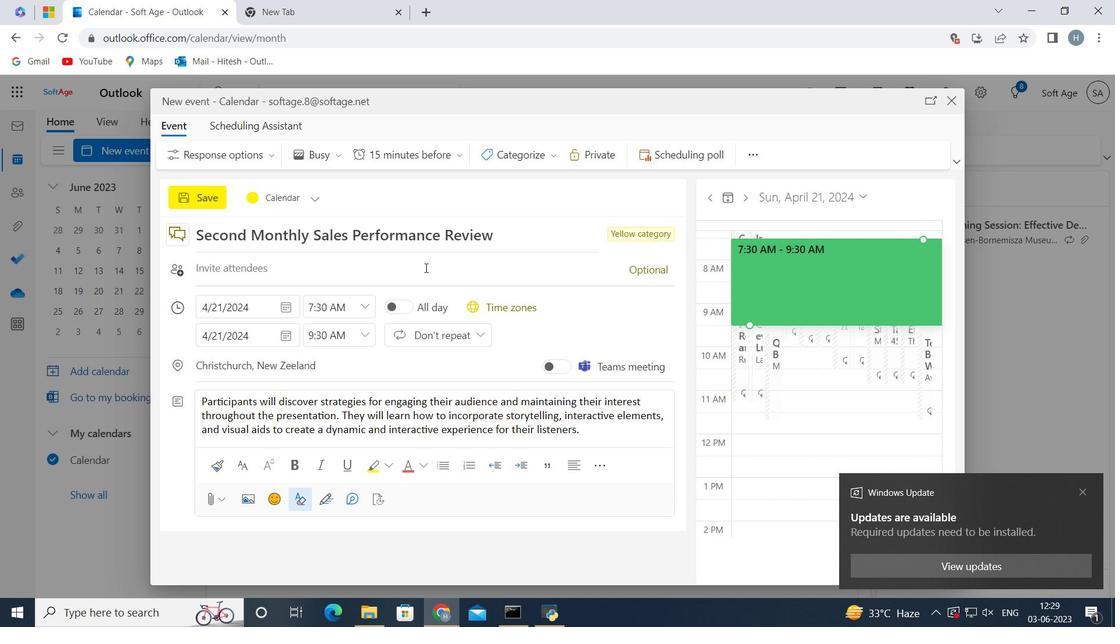 
Action: Mouse pressed left at (417, 270)
Screenshot: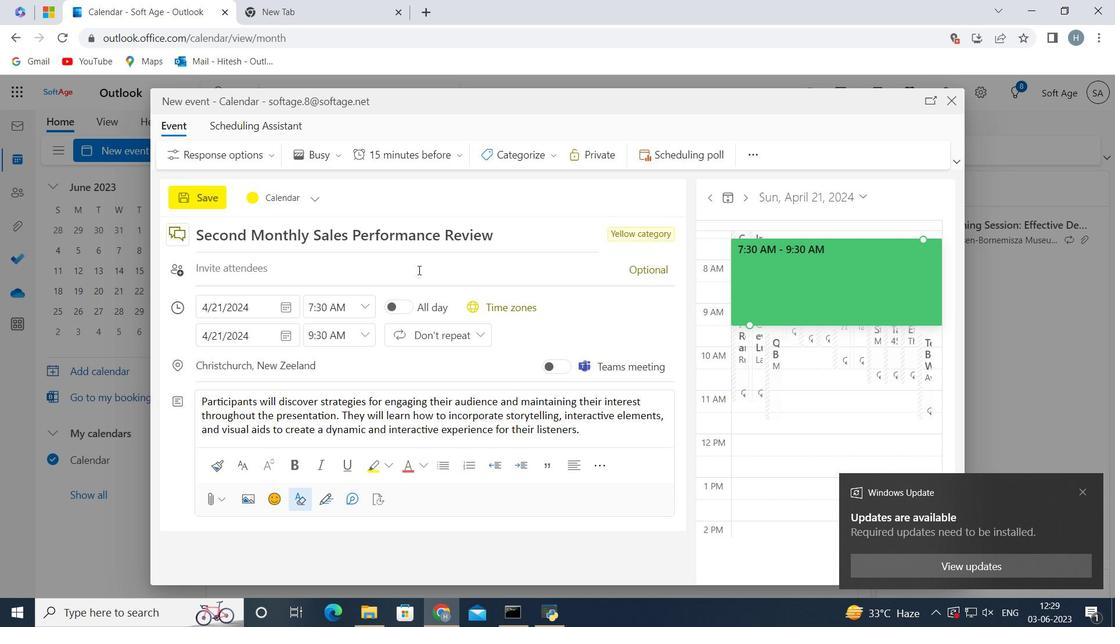 
Action: Key pressed softage.6<Key.shift>@softage.net
Screenshot: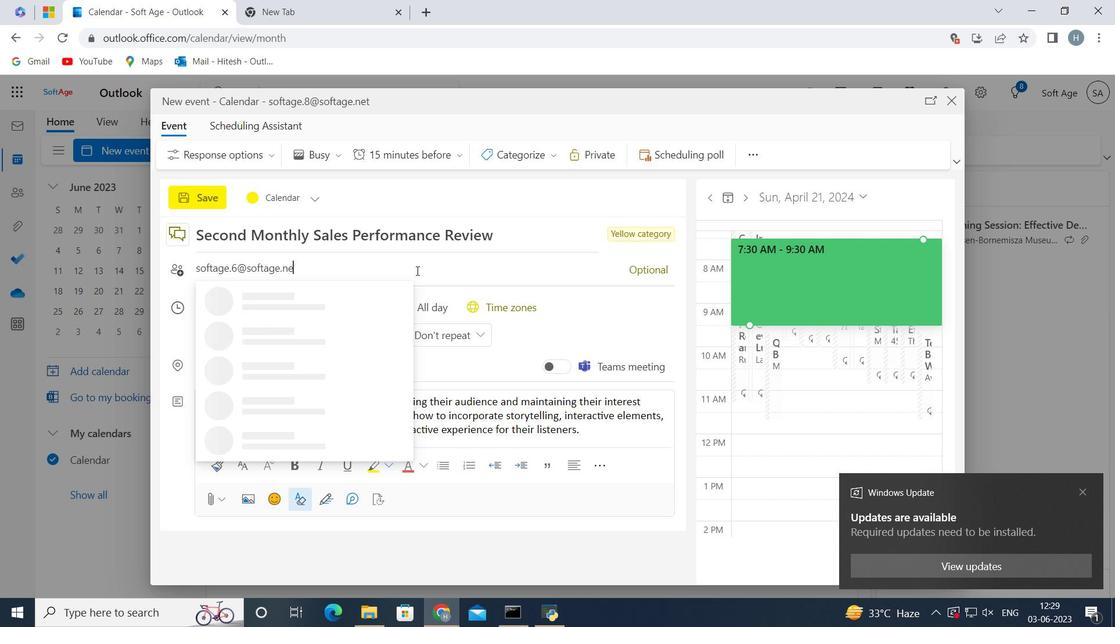 
Action: Mouse moved to (338, 307)
Screenshot: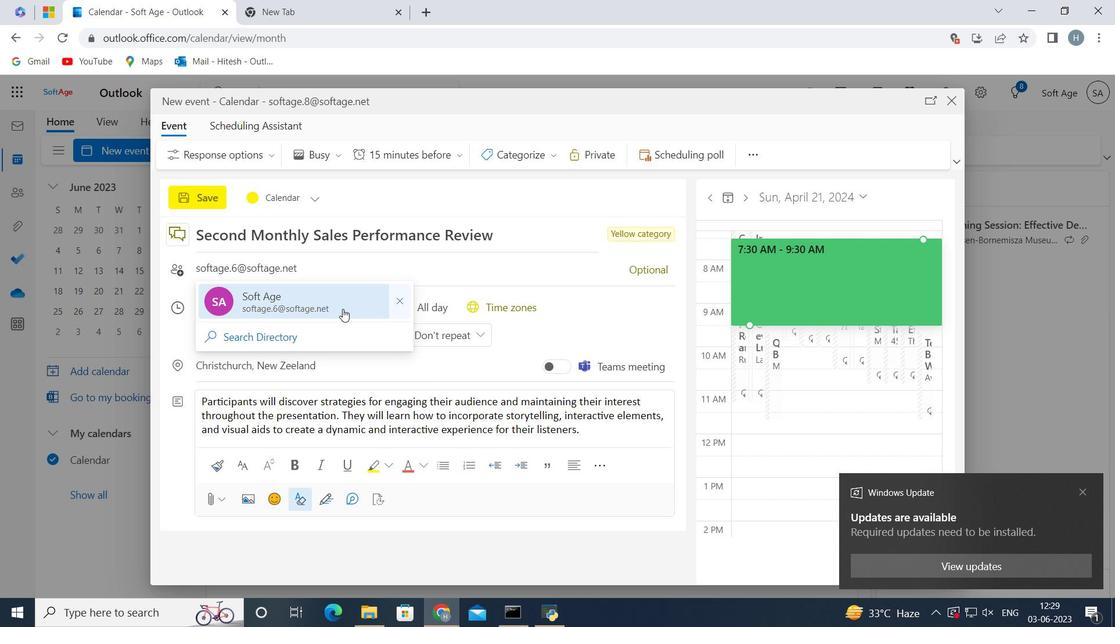 
Action: Mouse pressed left at (338, 307)
Screenshot: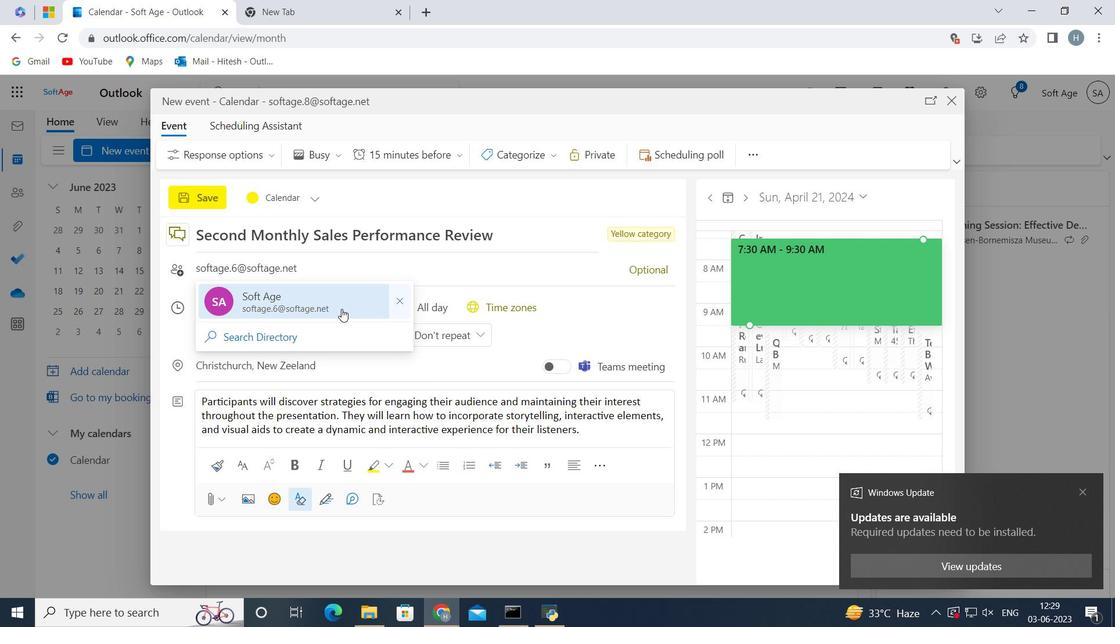 
Action: Mouse moved to (338, 307)
Screenshot: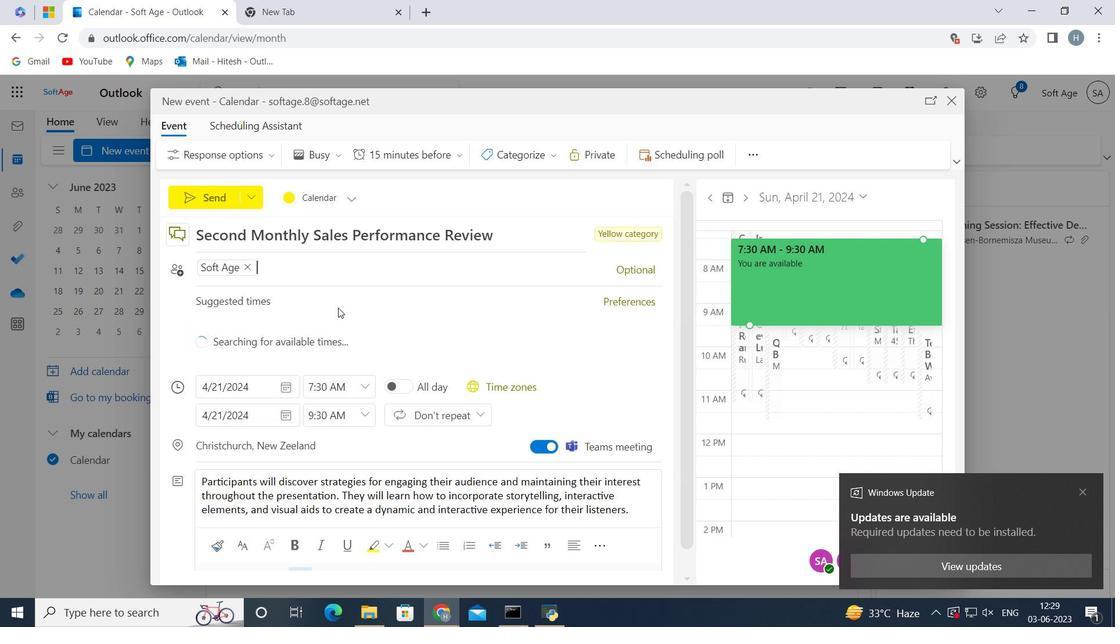 
Action: Key pressed softage.1<Key.shift>@softage.net
Screenshot: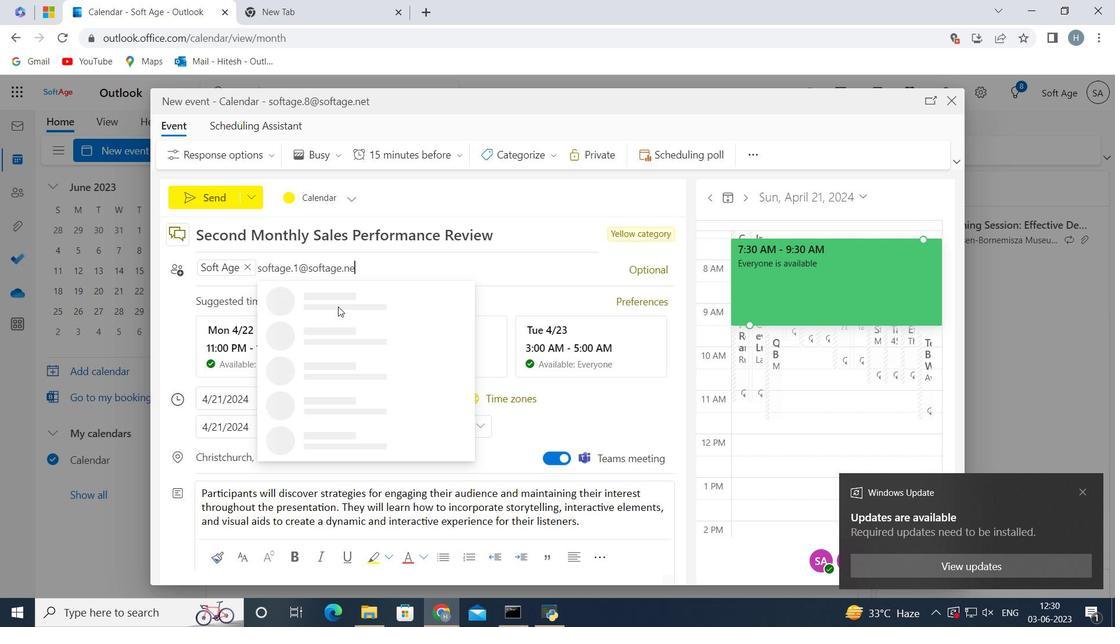 
Action: Mouse moved to (341, 300)
Screenshot: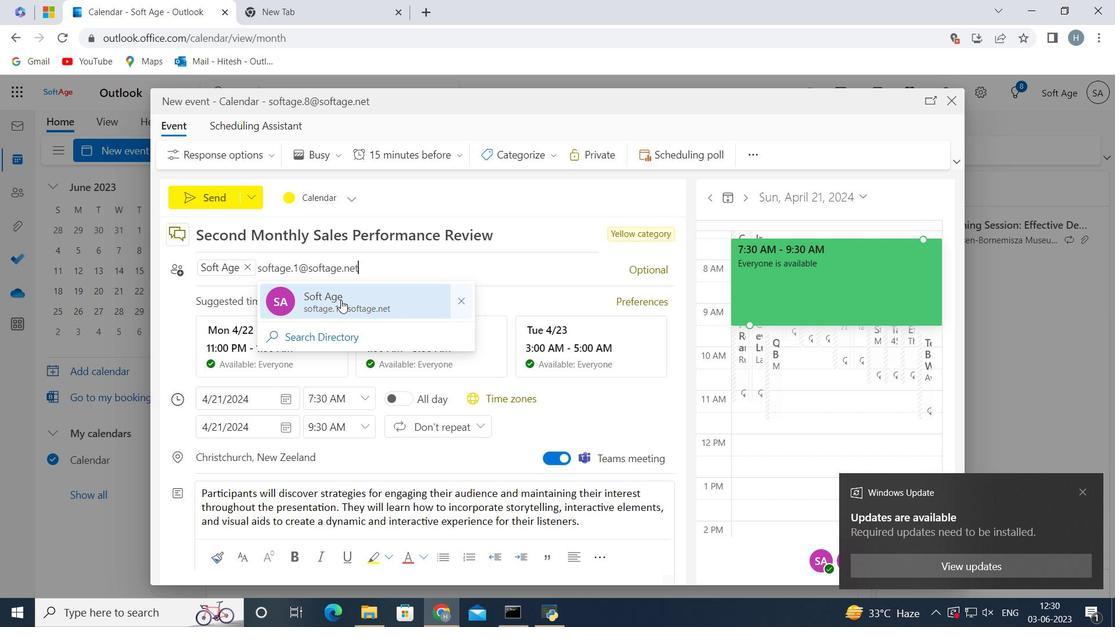 
Action: Mouse pressed left at (341, 300)
Screenshot: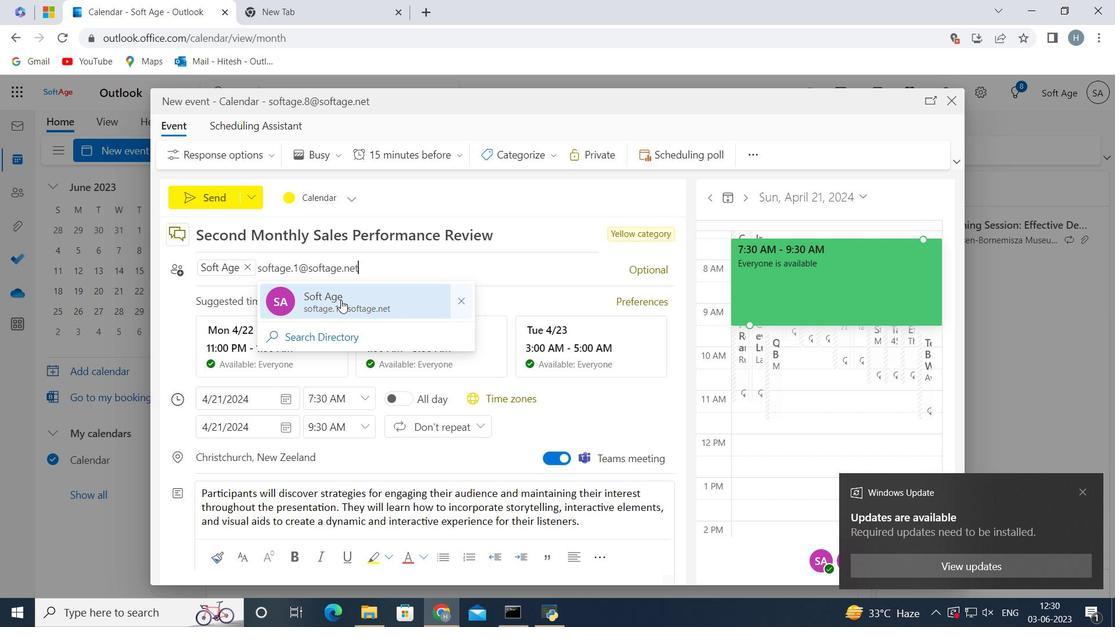 
Action: Mouse moved to (464, 151)
Screenshot: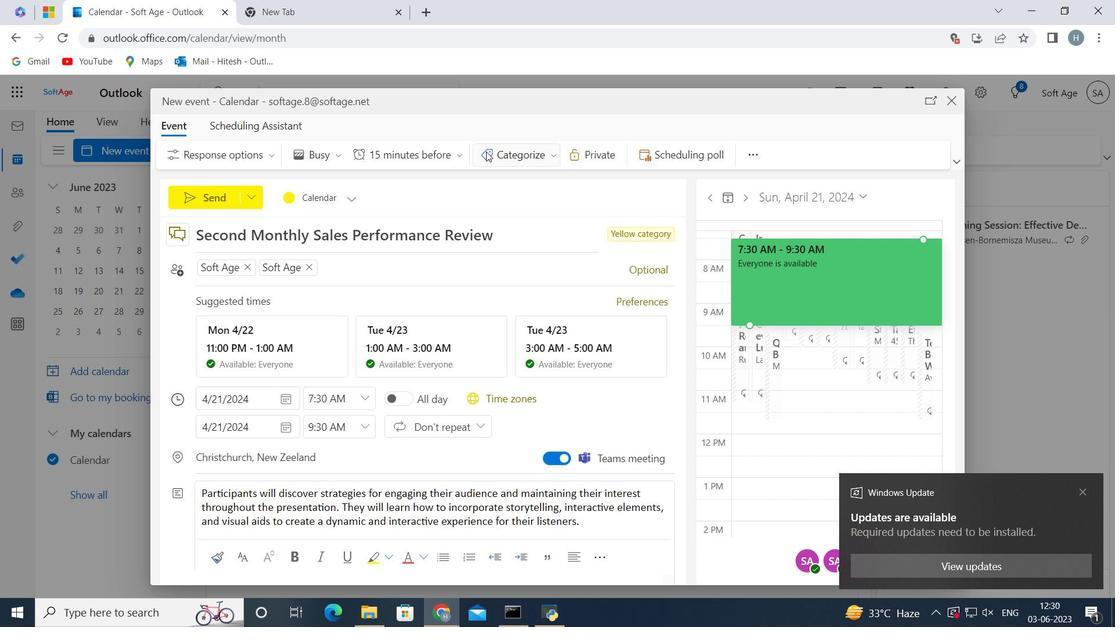 
Action: Mouse pressed left at (464, 151)
Screenshot: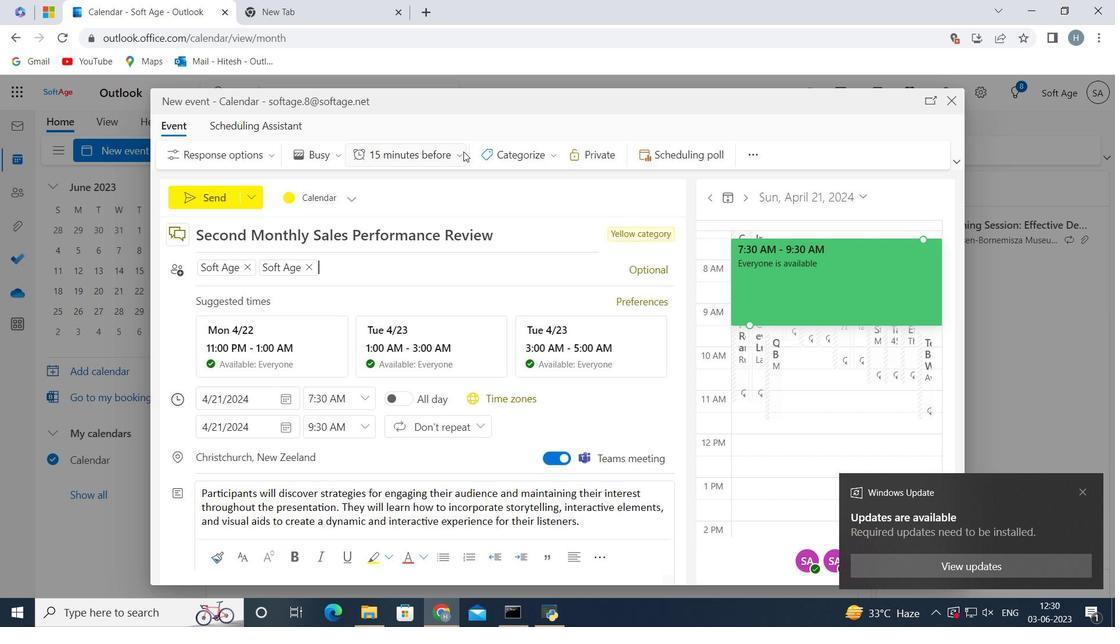 
Action: Mouse moved to (436, 209)
Screenshot: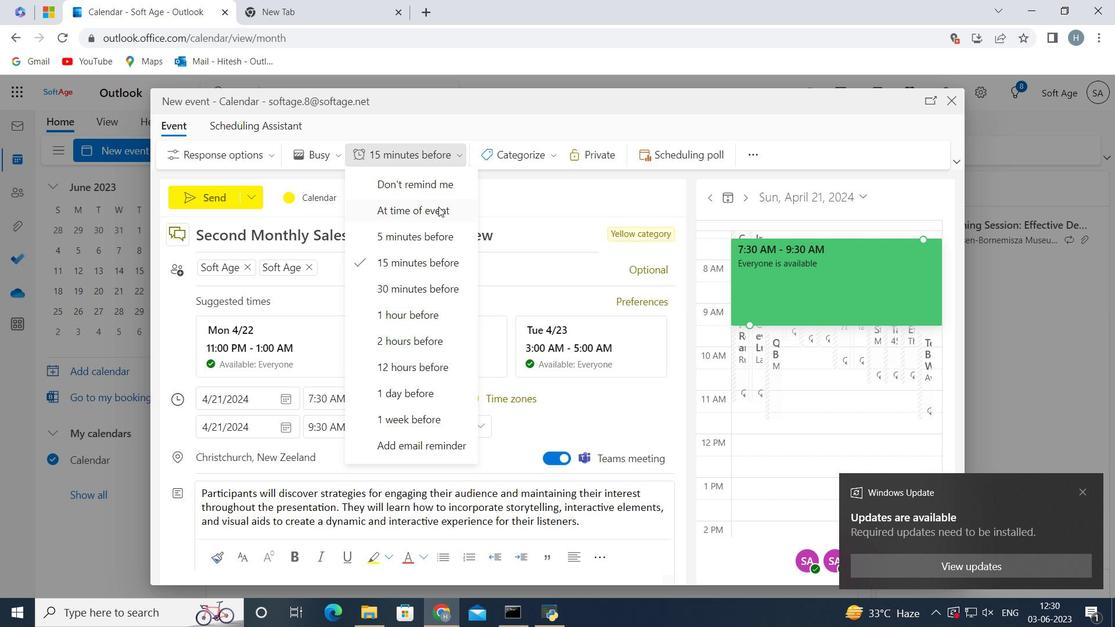 
Action: Mouse pressed left at (436, 209)
Screenshot: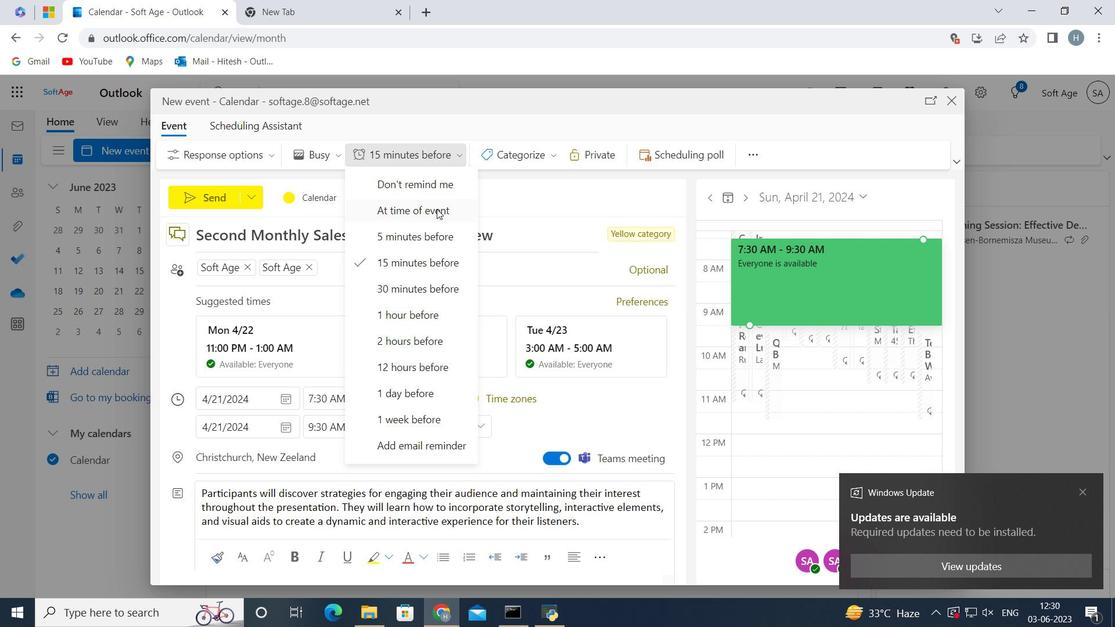 
